 Task: Create a due date automation trigger when advanced on, 2 days before a card is due add fields with custom field "Resume" set to a date between 1 and 7 days from now at 11:00 AM.
Action: Mouse moved to (856, 247)
Screenshot: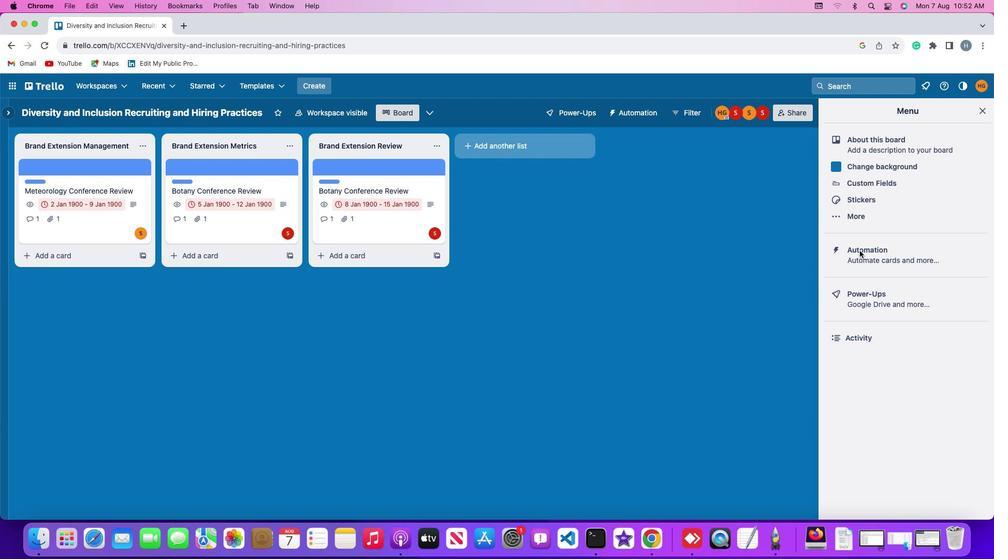 
Action: Mouse pressed left at (856, 247)
Screenshot: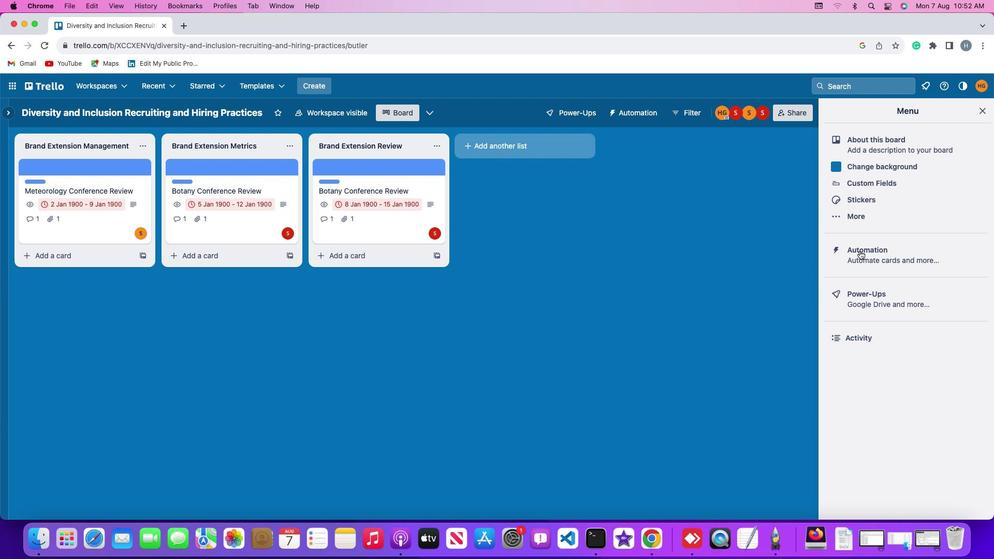 
Action: Mouse pressed left at (856, 247)
Screenshot: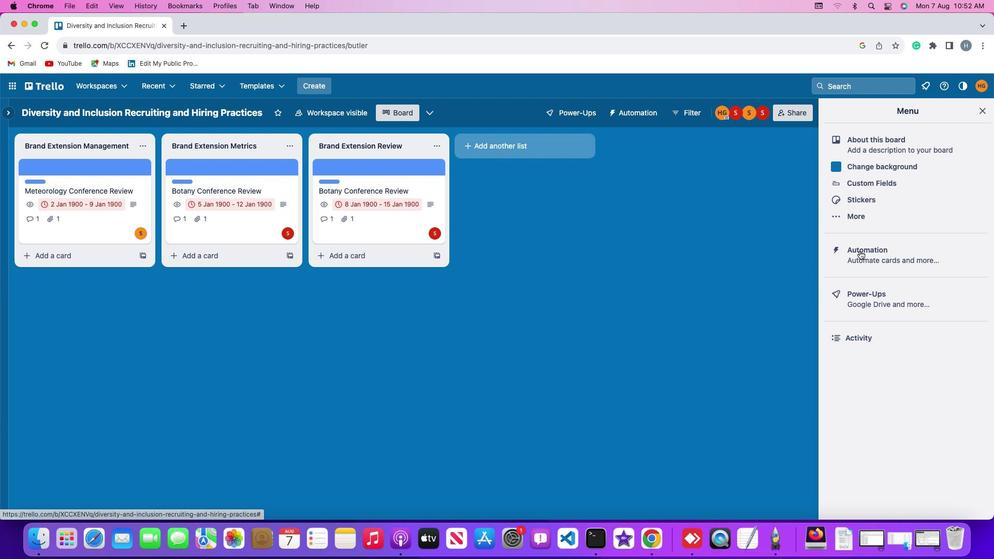 
Action: Mouse moved to (63, 242)
Screenshot: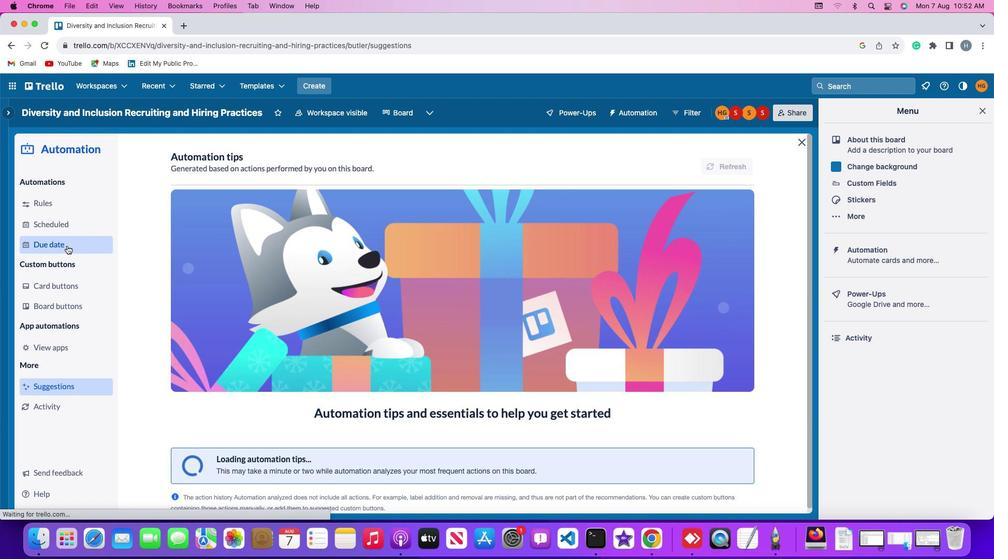 
Action: Mouse pressed left at (63, 242)
Screenshot: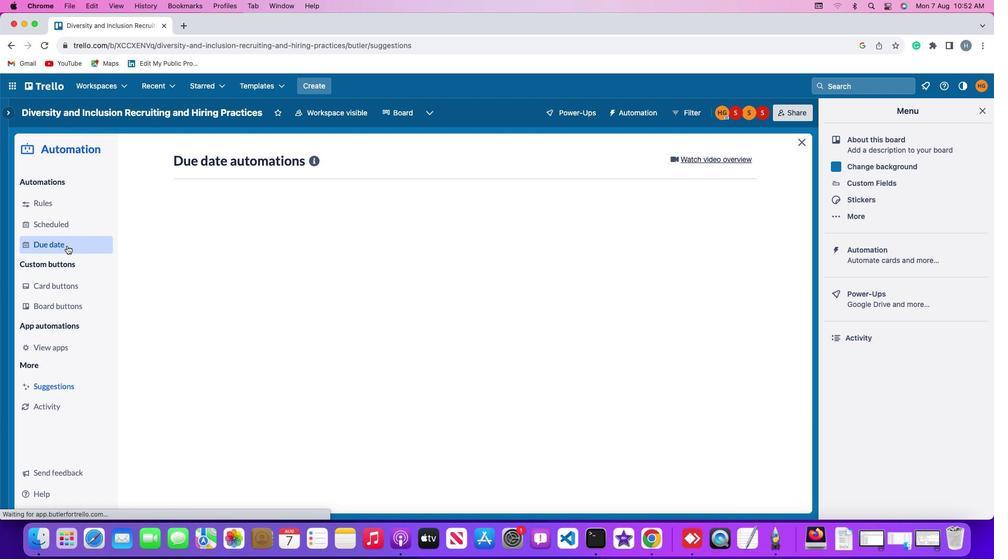 
Action: Mouse moved to (690, 155)
Screenshot: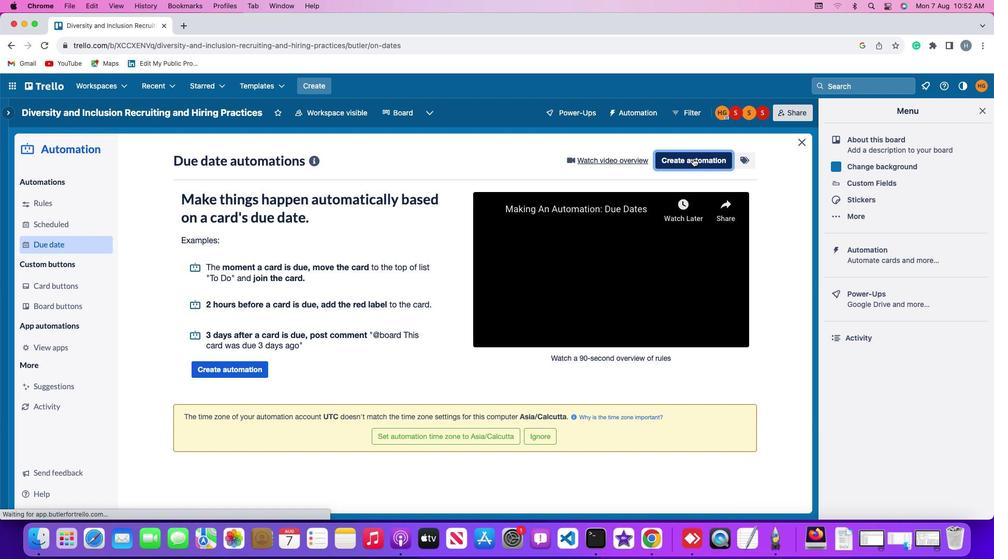 
Action: Mouse pressed left at (690, 155)
Screenshot: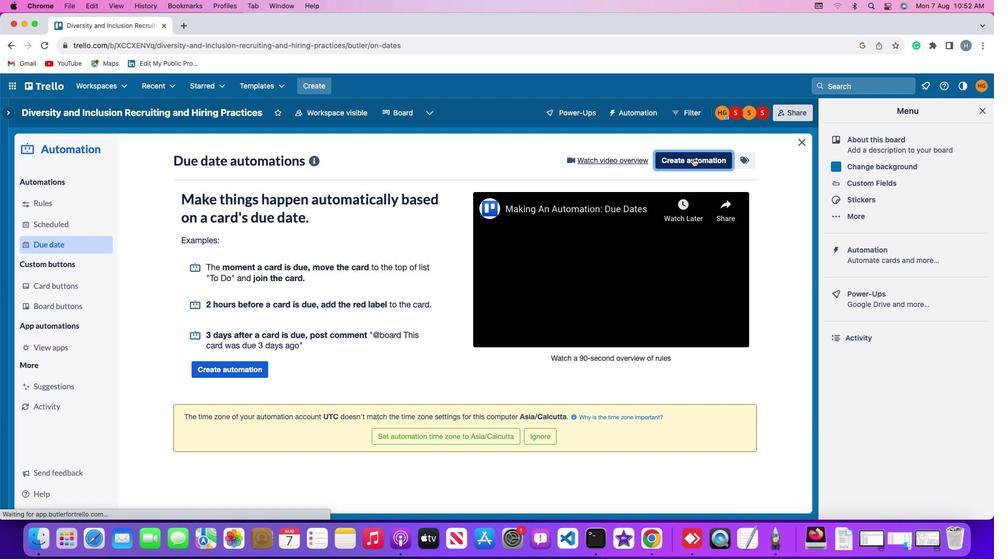 
Action: Mouse moved to (454, 256)
Screenshot: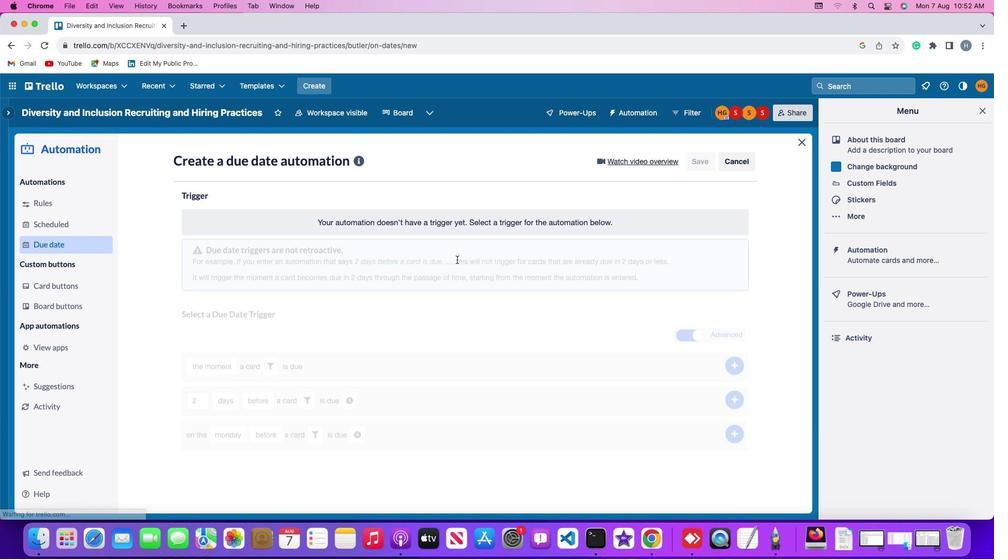 
Action: Mouse pressed left at (454, 256)
Screenshot: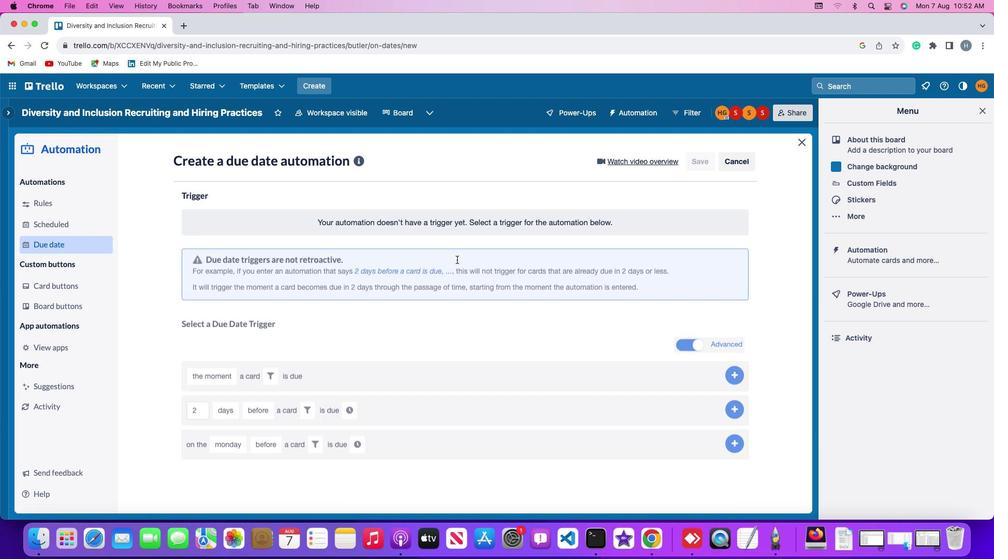 
Action: Mouse moved to (202, 412)
Screenshot: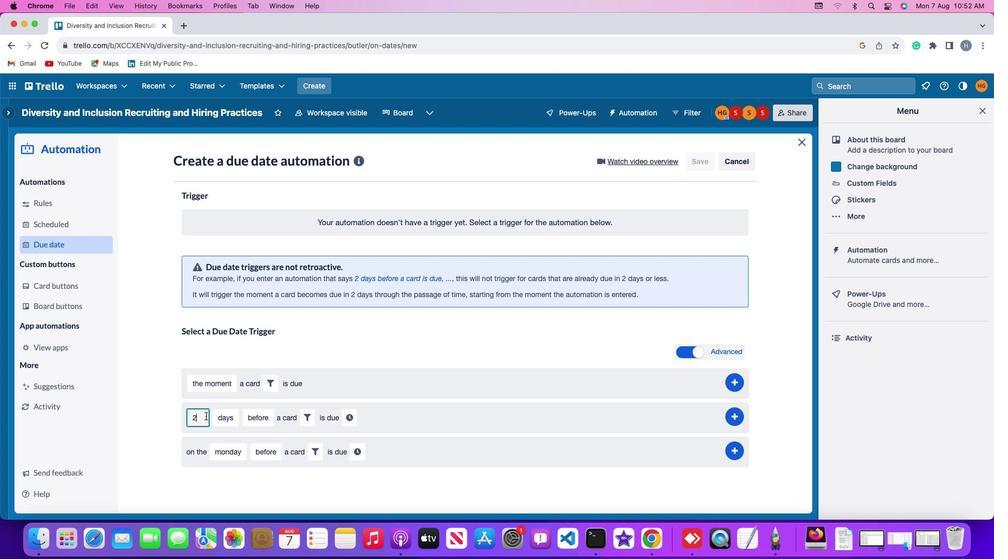 
Action: Mouse pressed left at (202, 412)
Screenshot: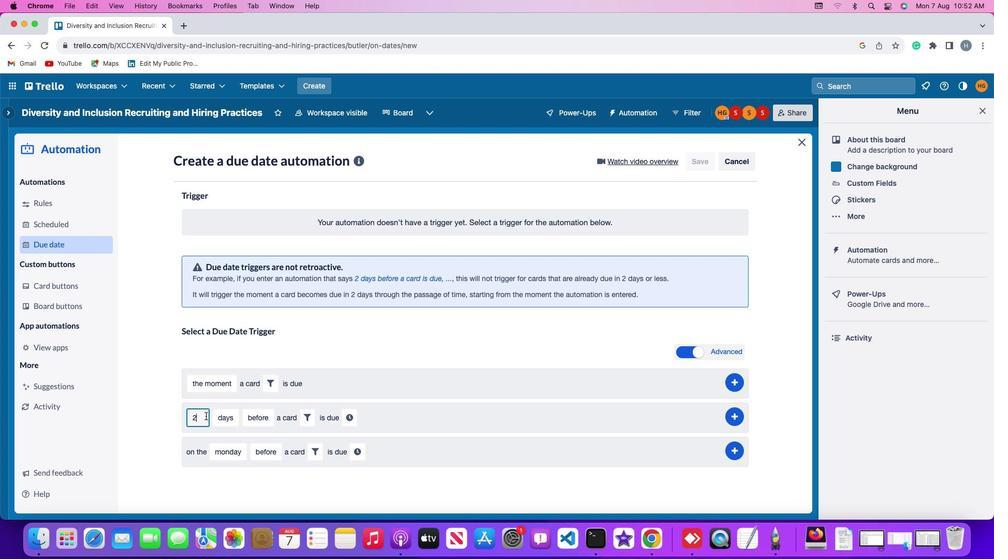 
Action: Mouse moved to (202, 412)
Screenshot: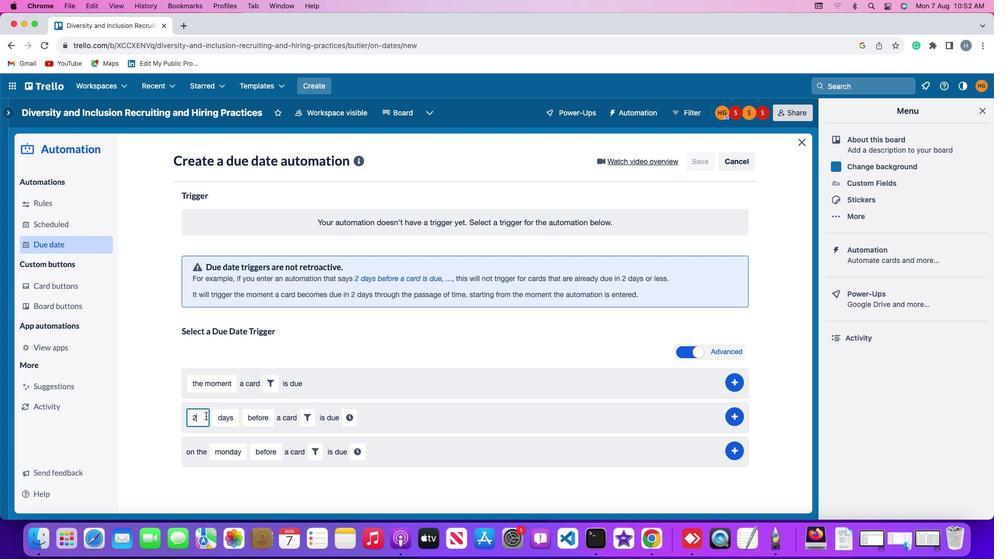 
Action: Key pressed Key.backspace'2'
Screenshot: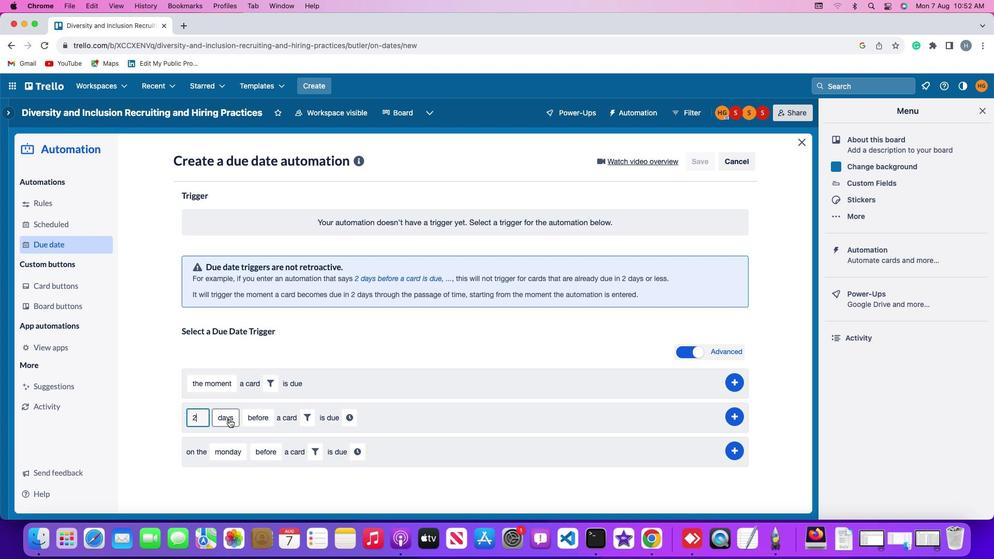 
Action: Mouse moved to (230, 417)
Screenshot: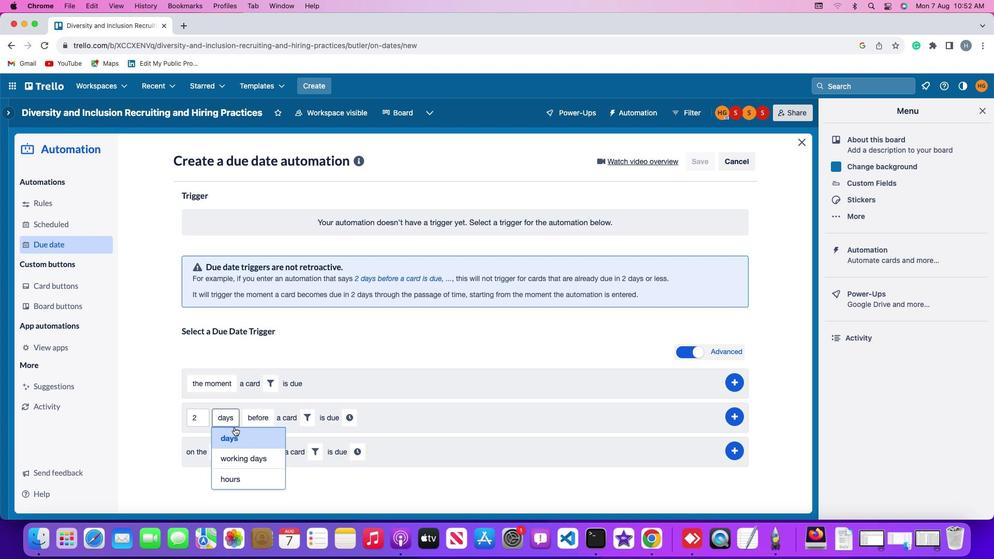 
Action: Mouse pressed left at (230, 417)
Screenshot: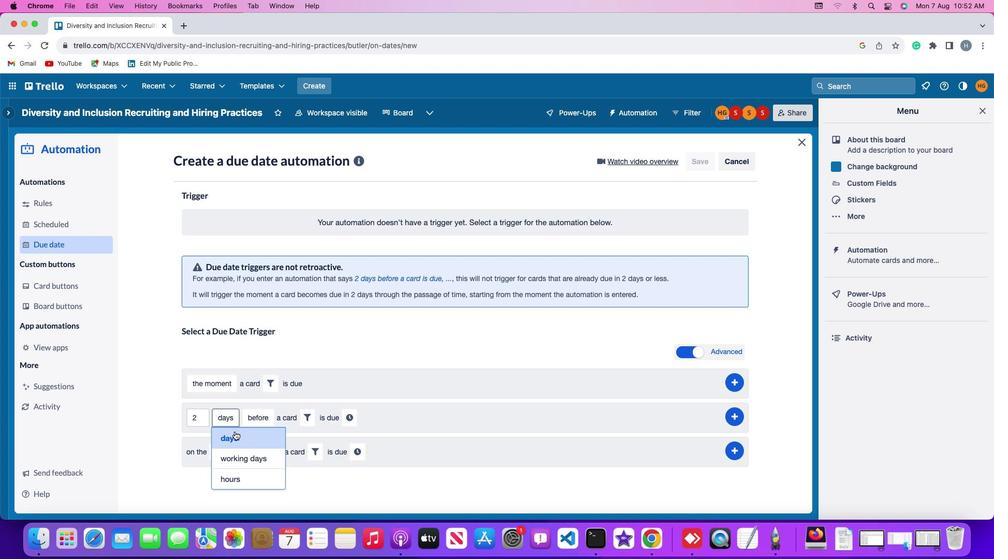 
Action: Mouse moved to (233, 433)
Screenshot: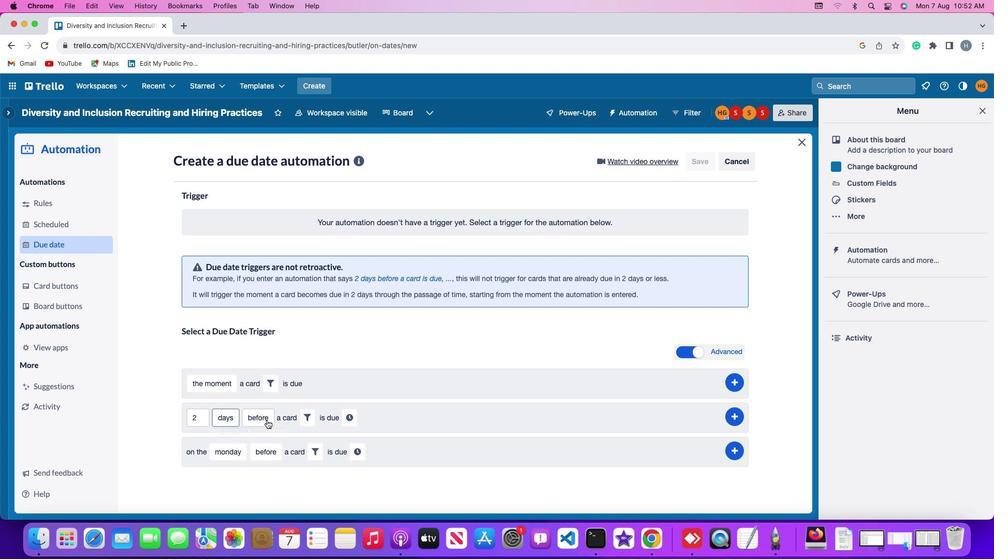 
Action: Mouse pressed left at (233, 433)
Screenshot: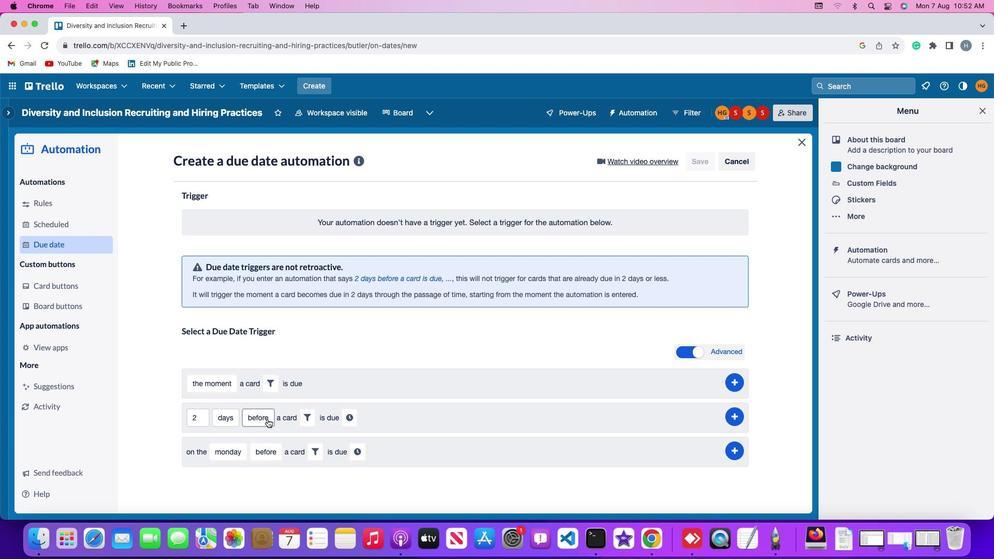 
Action: Mouse moved to (264, 415)
Screenshot: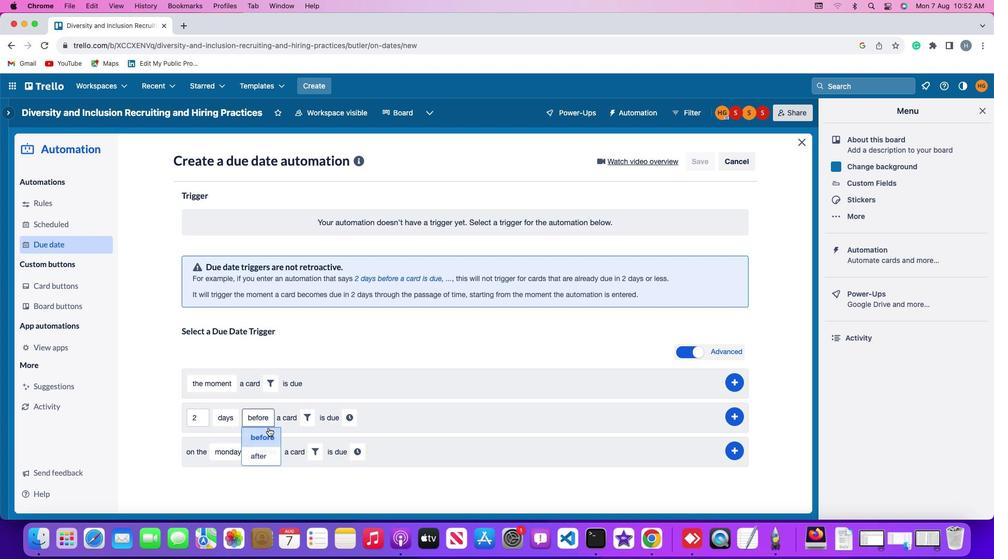 
Action: Mouse pressed left at (264, 415)
Screenshot: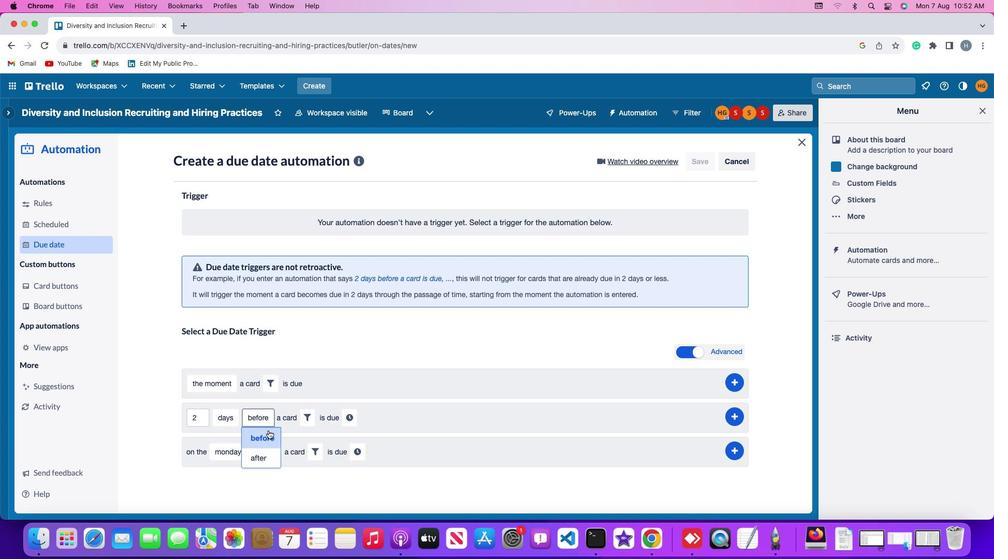 
Action: Mouse moved to (265, 431)
Screenshot: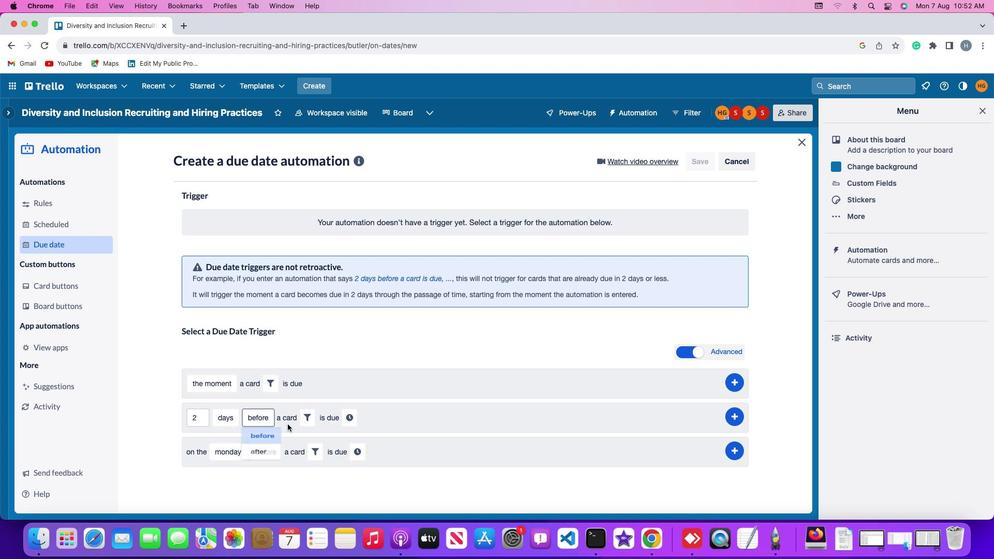 
Action: Mouse pressed left at (265, 431)
Screenshot: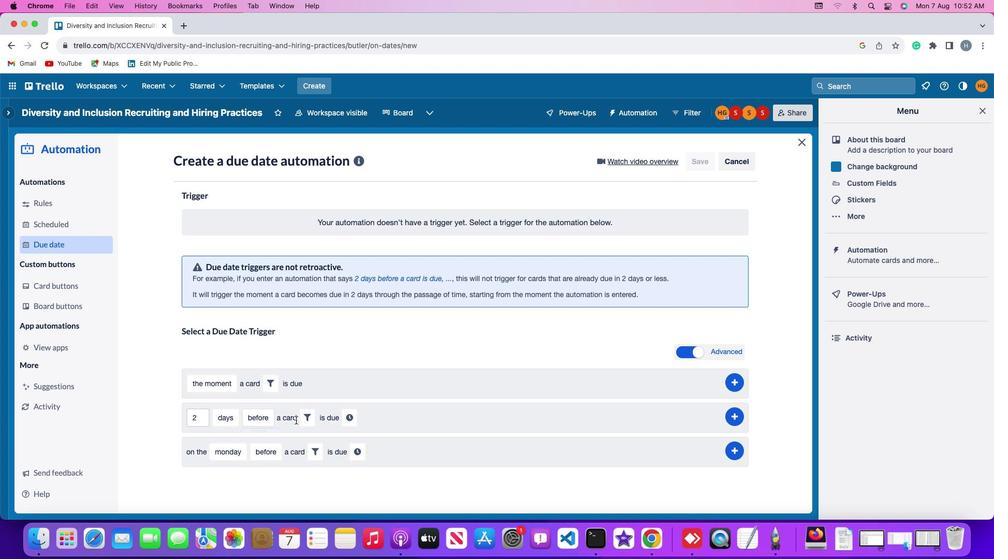 
Action: Mouse moved to (300, 413)
Screenshot: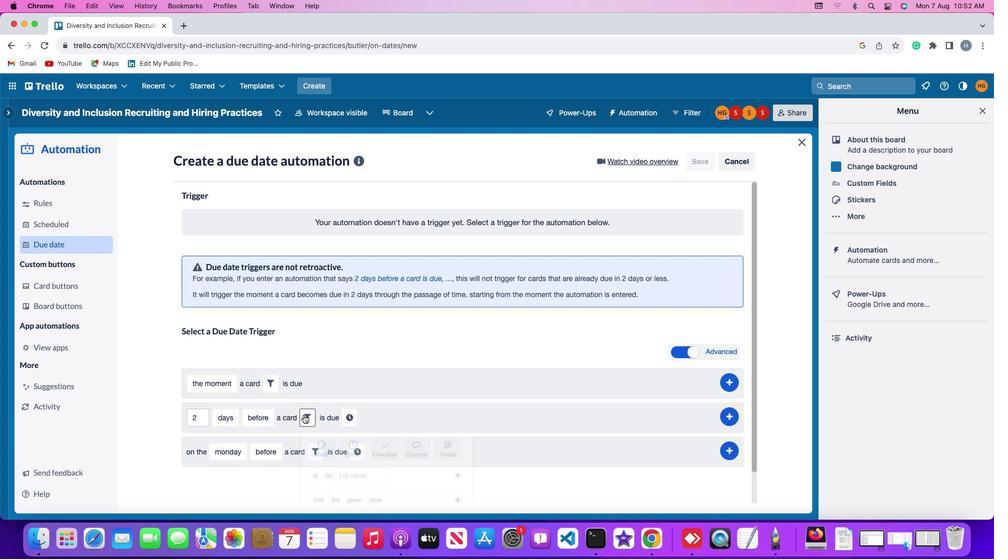 
Action: Mouse pressed left at (300, 413)
Screenshot: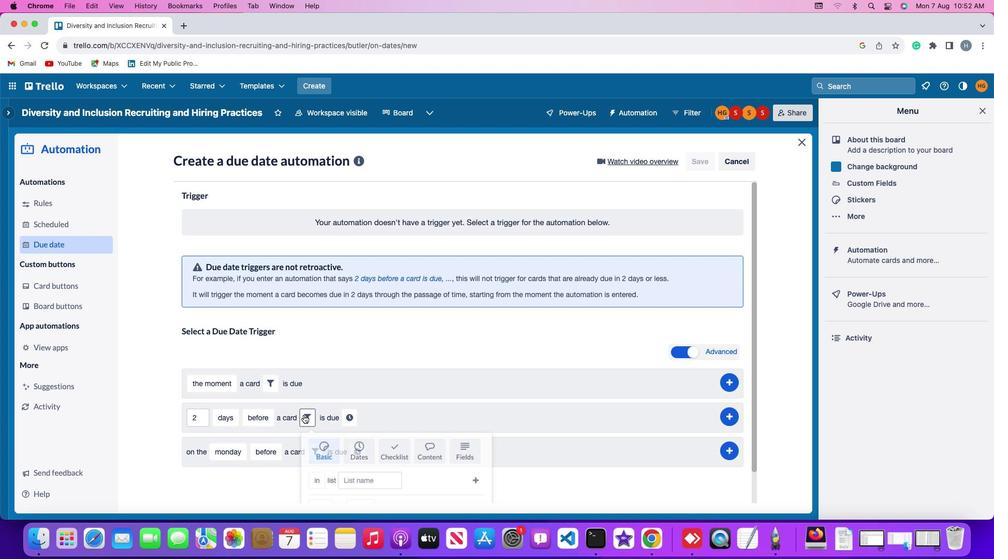
Action: Mouse moved to (474, 447)
Screenshot: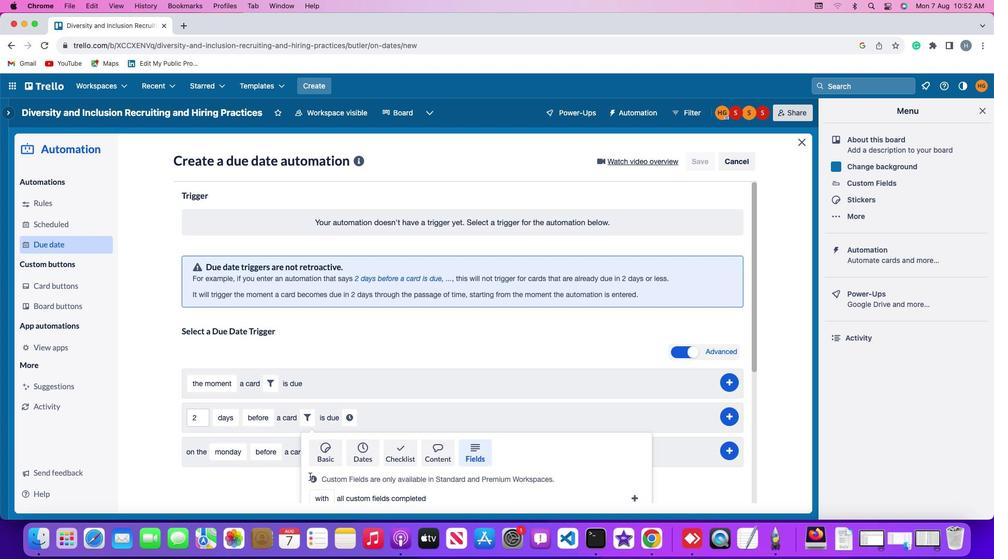 
Action: Mouse pressed left at (474, 447)
Screenshot: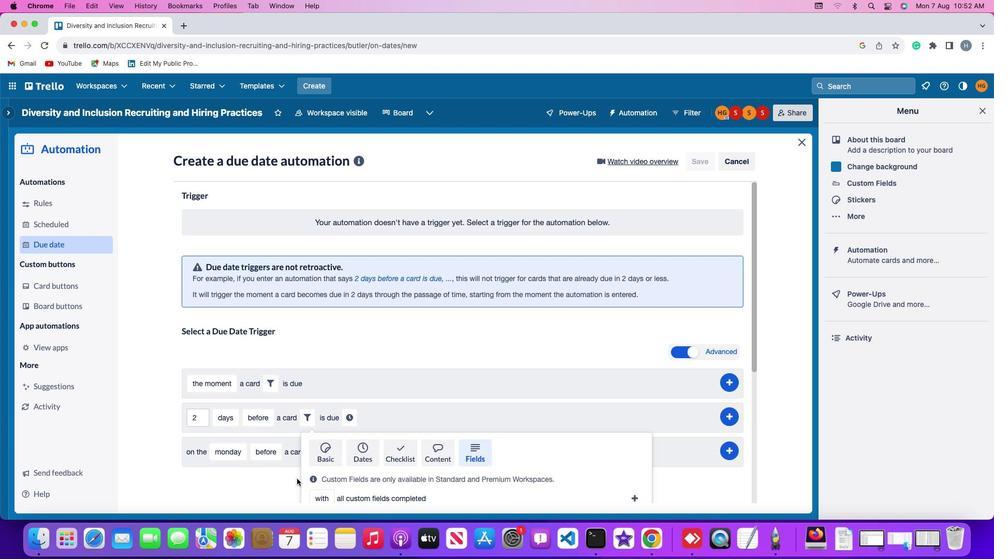 
Action: Mouse moved to (297, 473)
Screenshot: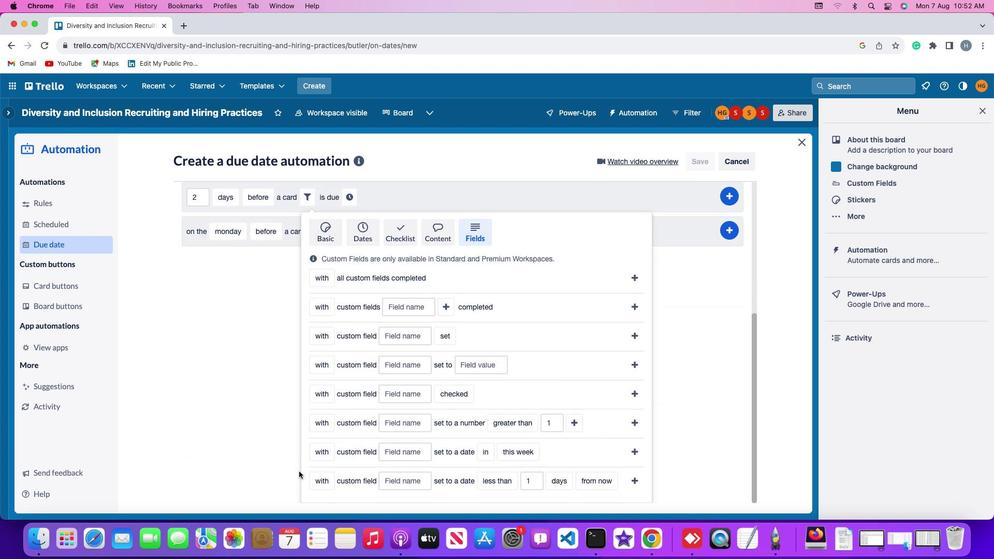 
Action: Mouse scrolled (297, 473) with delta (-2, -3)
Screenshot: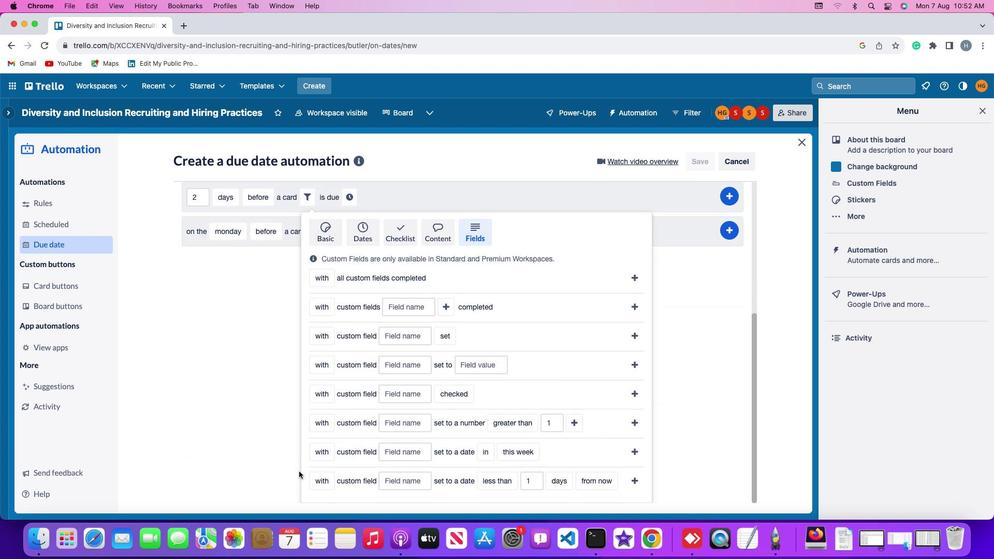 
Action: Mouse moved to (296, 470)
Screenshot: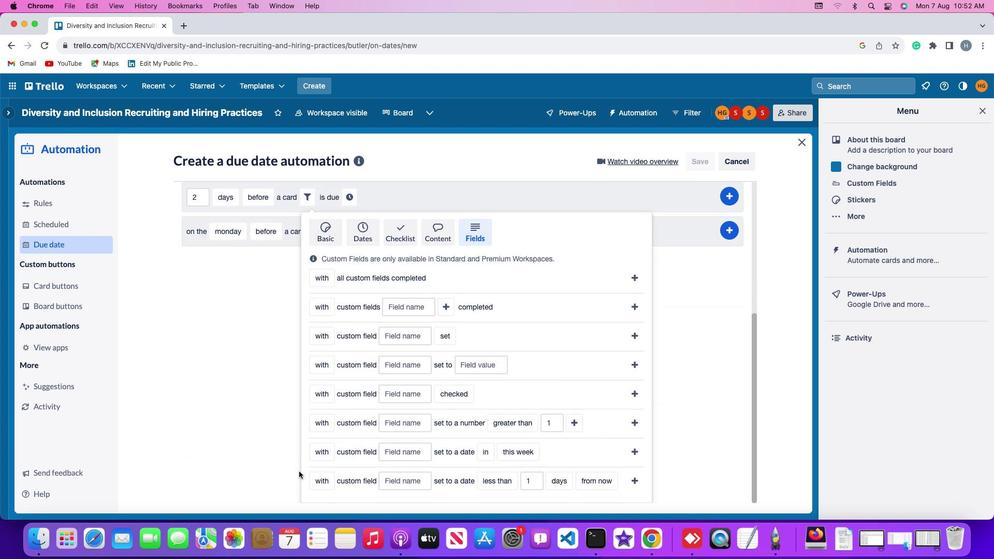 
Action: Mouse scrolled (296, 470) with delta (-2, -3)
Screenshot: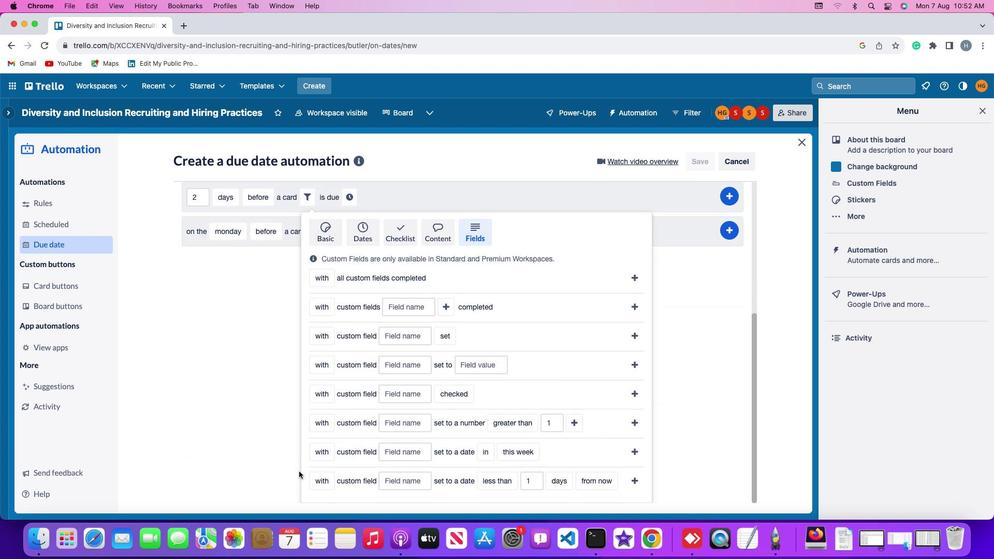 
Action: Mouse moved to (295, 468)
Screenshot: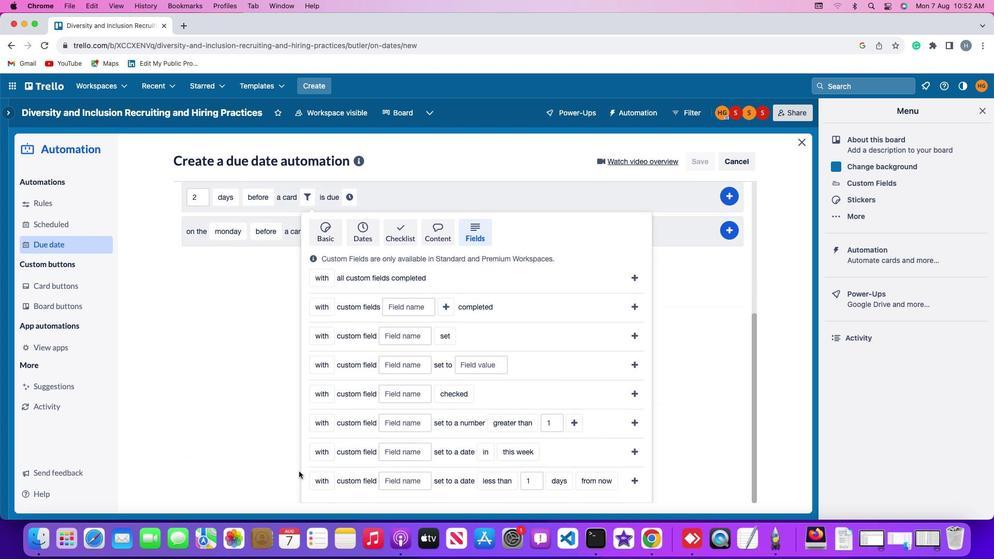 
Action: Mouse scrolled (295, 468) with delta (-2, -4)
Screenshot: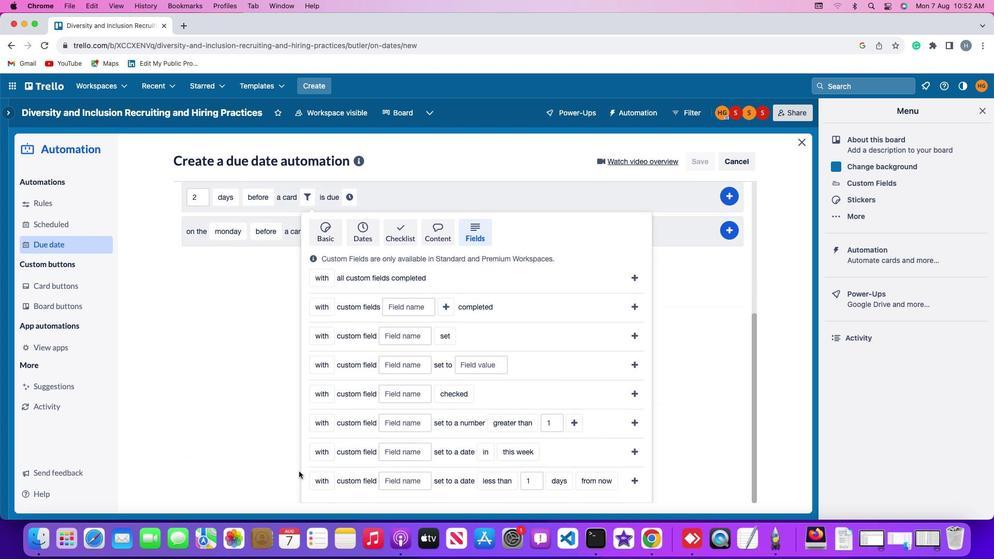 
Action: Mouse scrolled (295, 468) with delta (-2, -5)
Screenshot: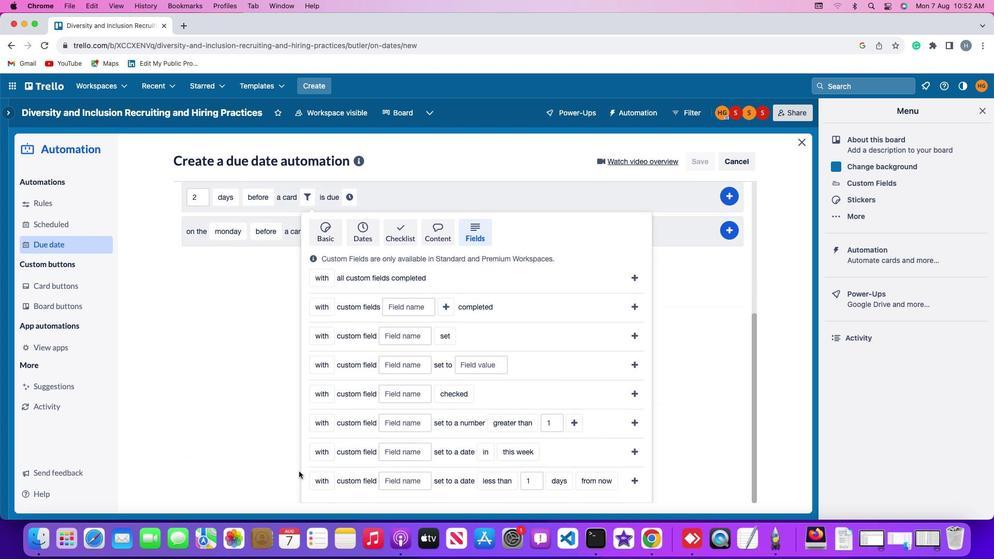 
Action: Mouse scrolled (295, 468) with delta (-2, -5)
Screenshot: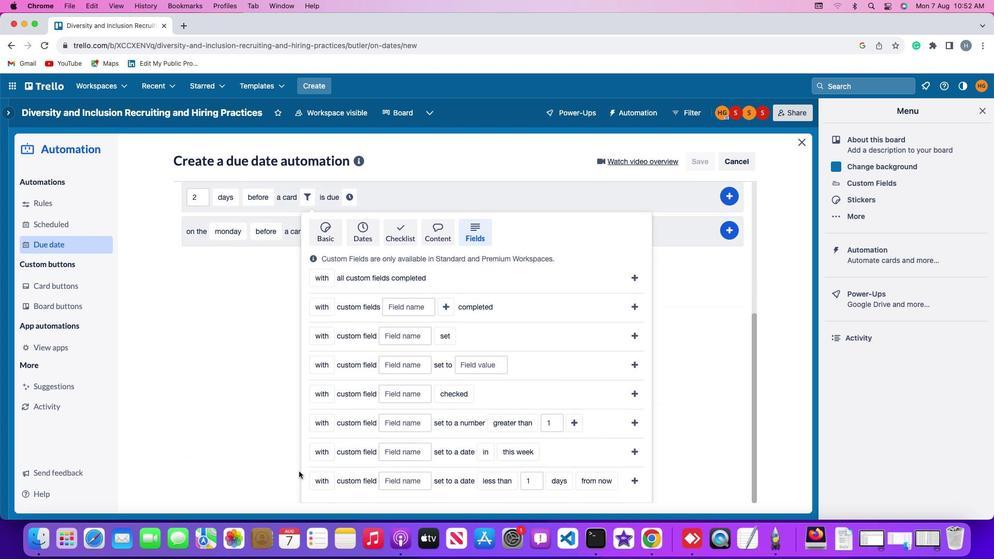 
Action: Mouse scrolled (295, 468) with delta (-2, -6)
Screenshot: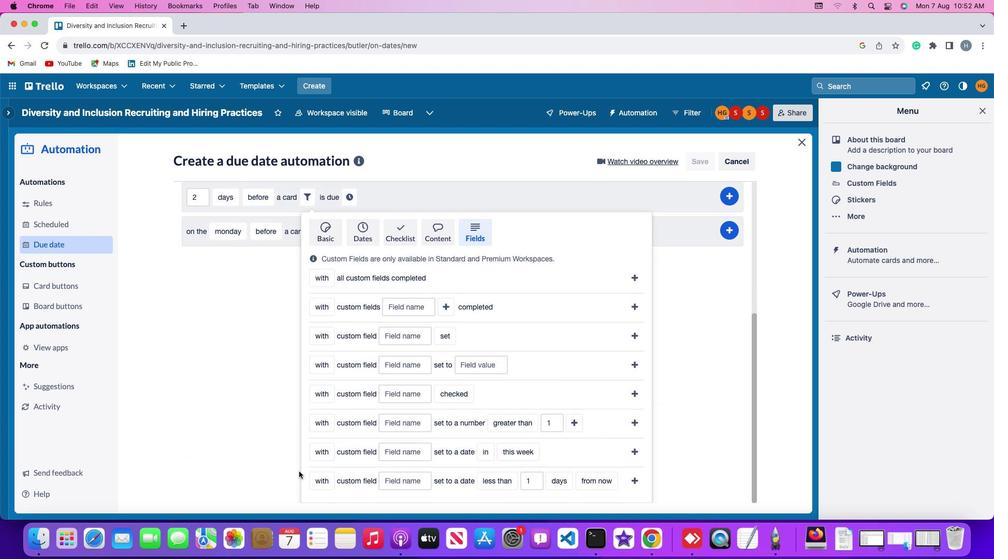 
Action: Mouse scrolled (295, 468) with delta (-2, -6)
Screenshot: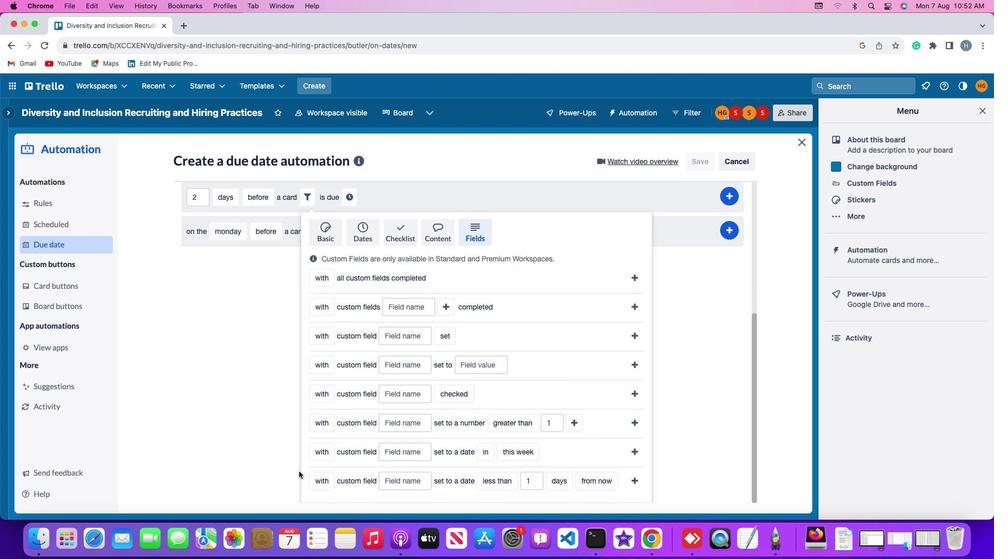 
Action: Mouse scrolled (295, 468) with delta (-2, -6)
Screenshot: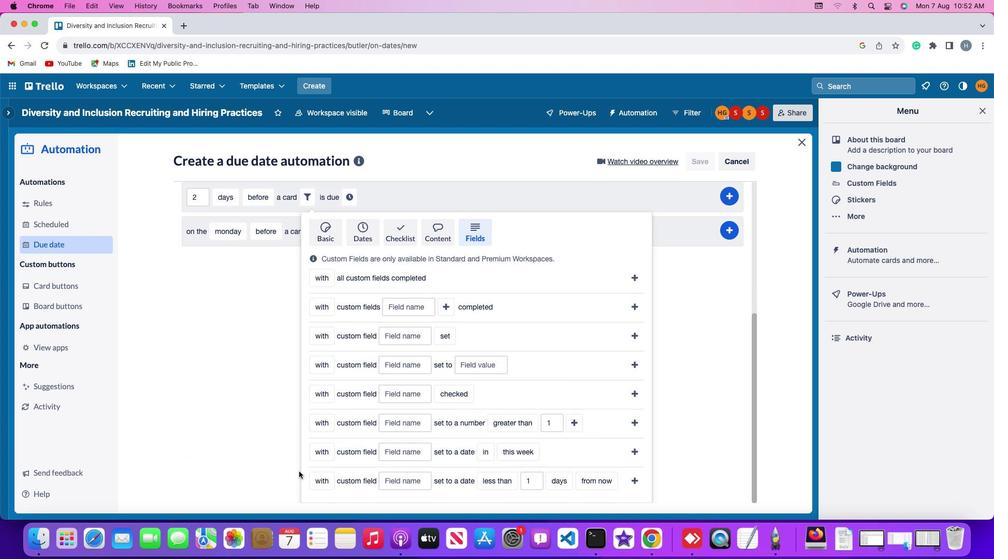 
Action: Mouse moved to (296, 468)
Screenshot: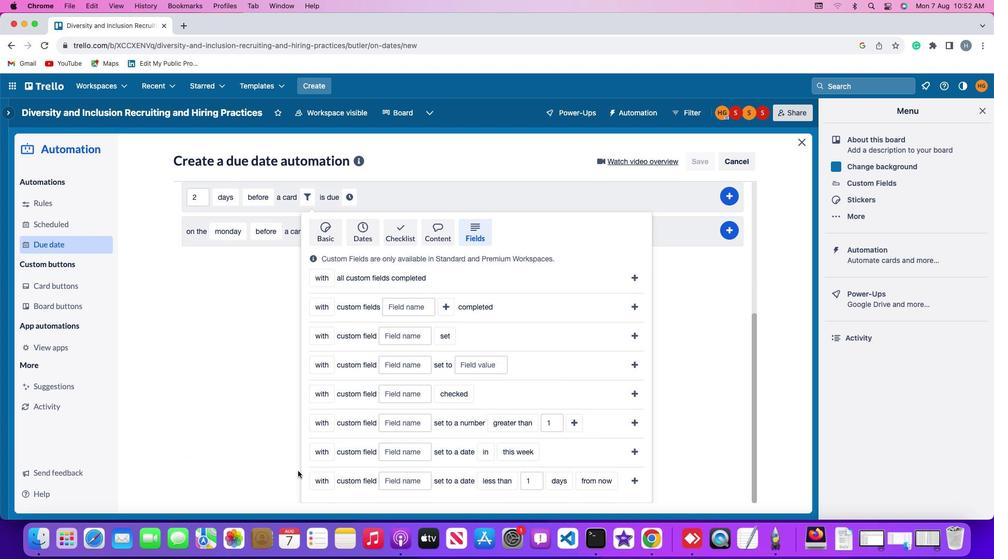 
Action: Mouse scrolled (296, 468) with delta (-2, -3)
Screenshot: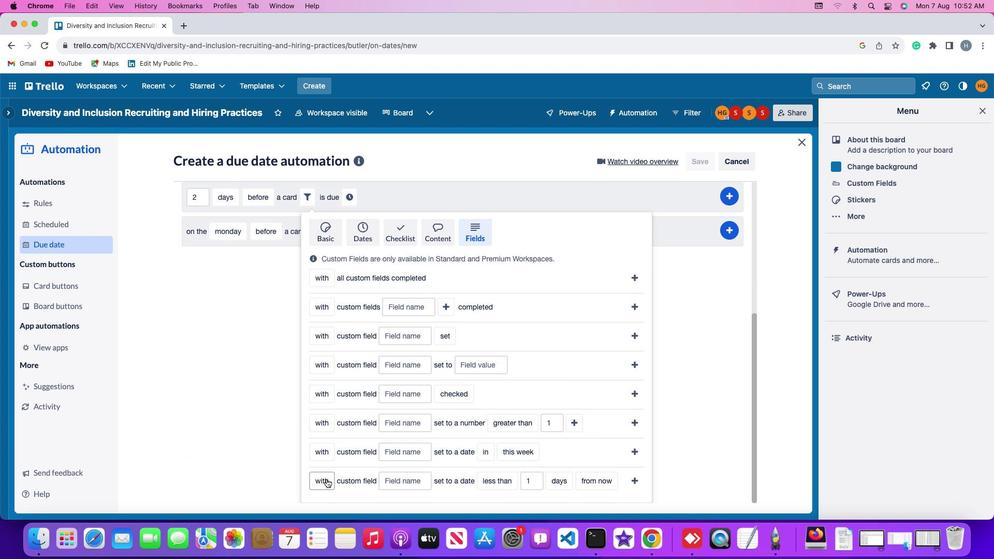 
Action: Mouse scrolled (296, 468) with delta (-2, -3)
Screenshot: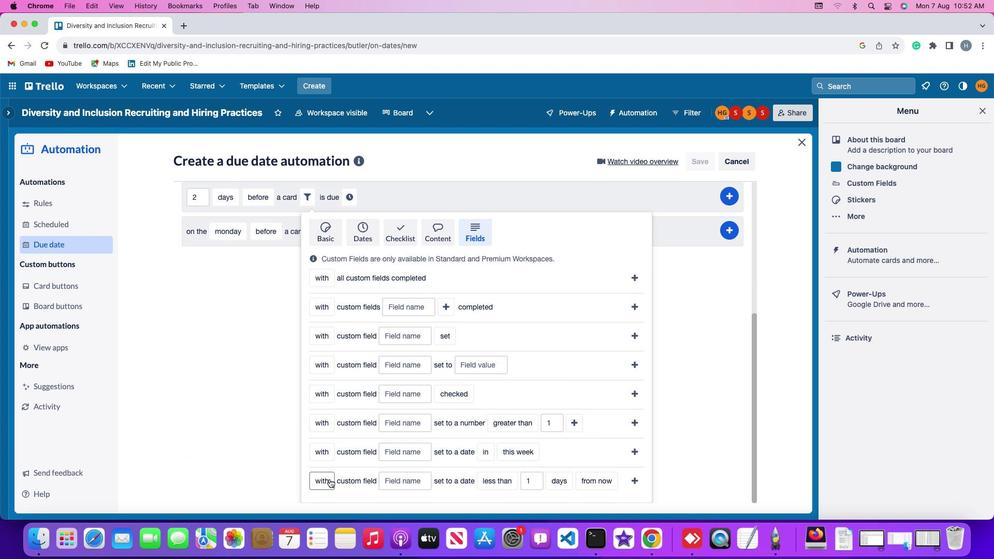 
Action: Mouse scrolled (296, 468) with delta (-2, -4)
Screenshot: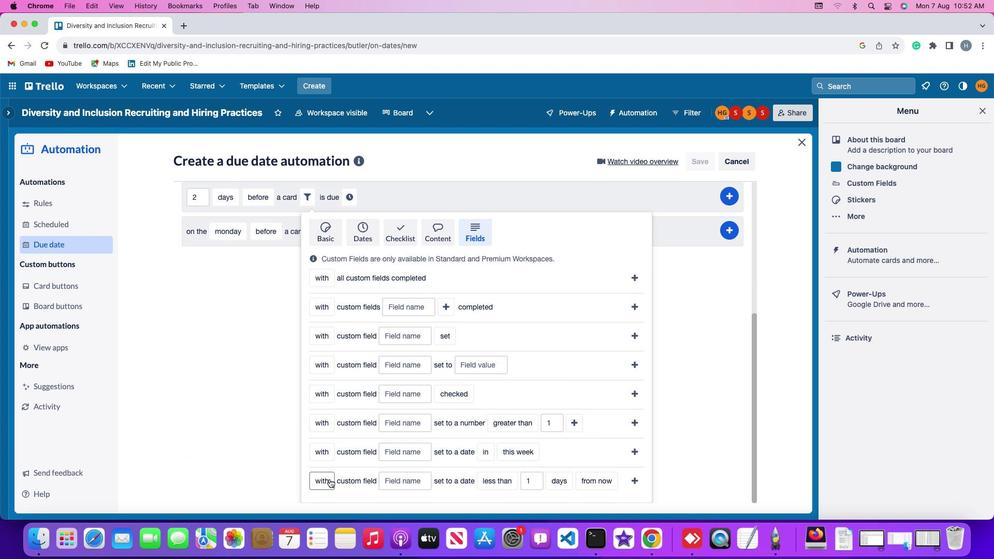 
Action: Mouse scrolled (296, 468) with delta (-2, -5)
Screenshot: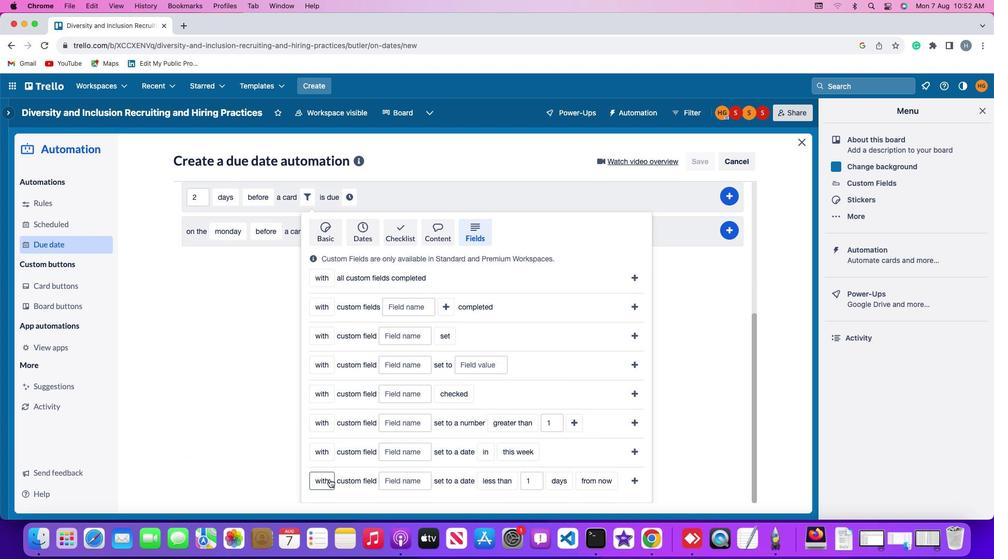 
Action: Mouse moved to (326, 475)
Screenshot: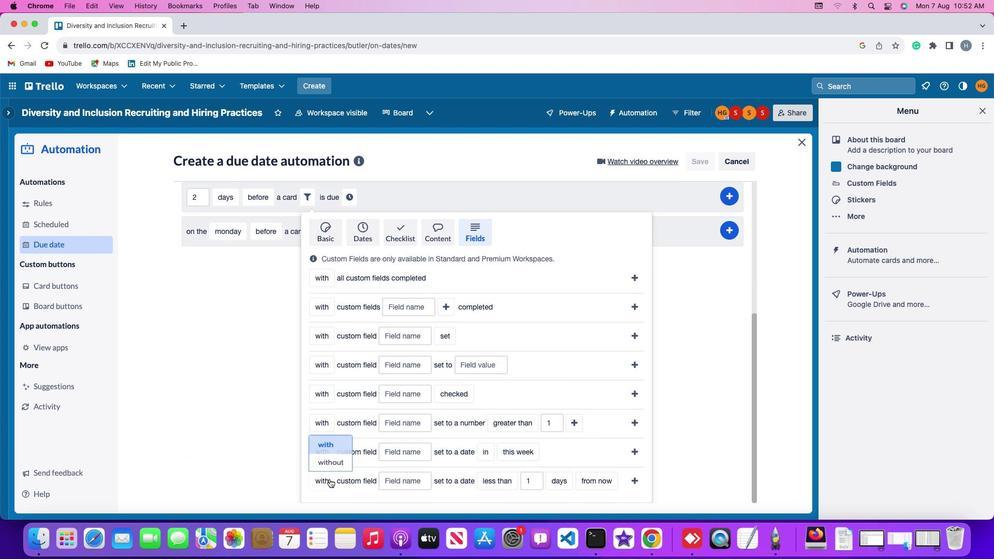 
Action: Mouse pressed left at (326, 475)
Screenshot: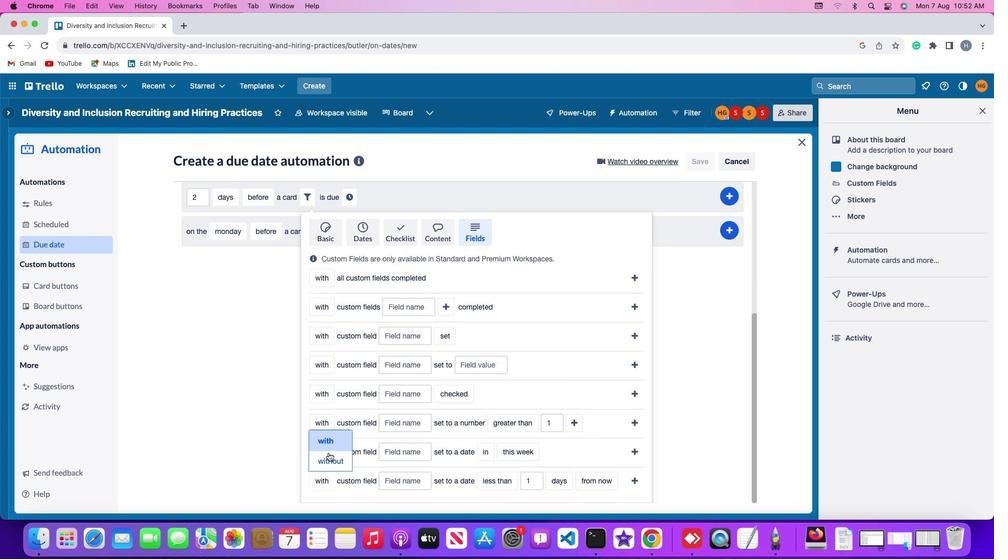 
Action: Mouse moved to (329, 437)
Screenshot: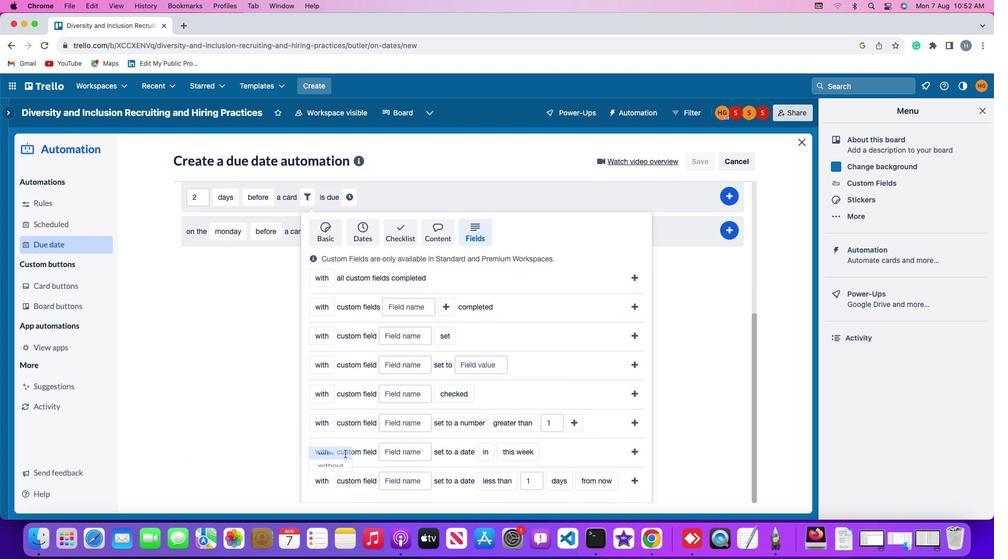 
Action: Mouse pressed left at (329, 437)
Screenshot: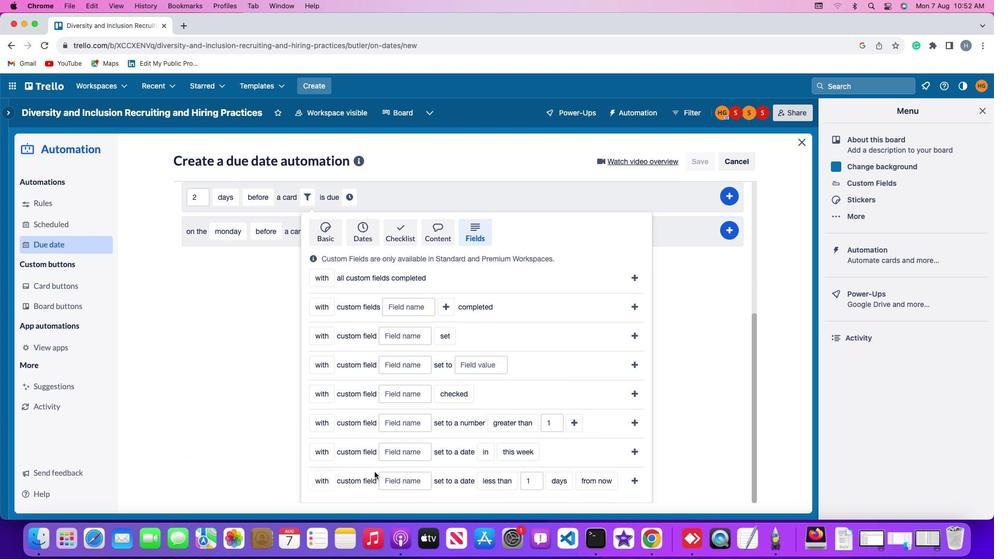 
Action: Mouse moved to (393, 477)
Screenshot: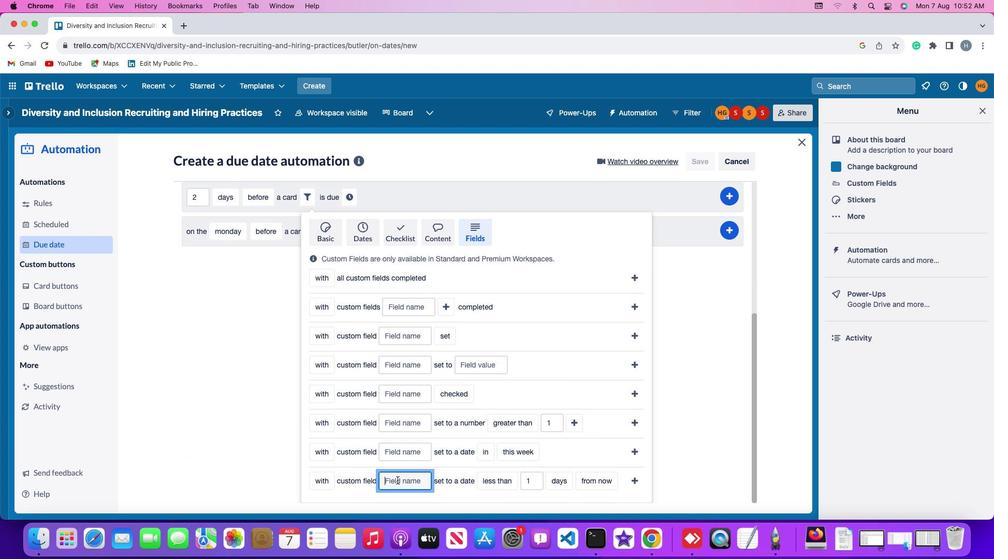 
Action: Mouse pressed left at (393, 477)
Screenshot: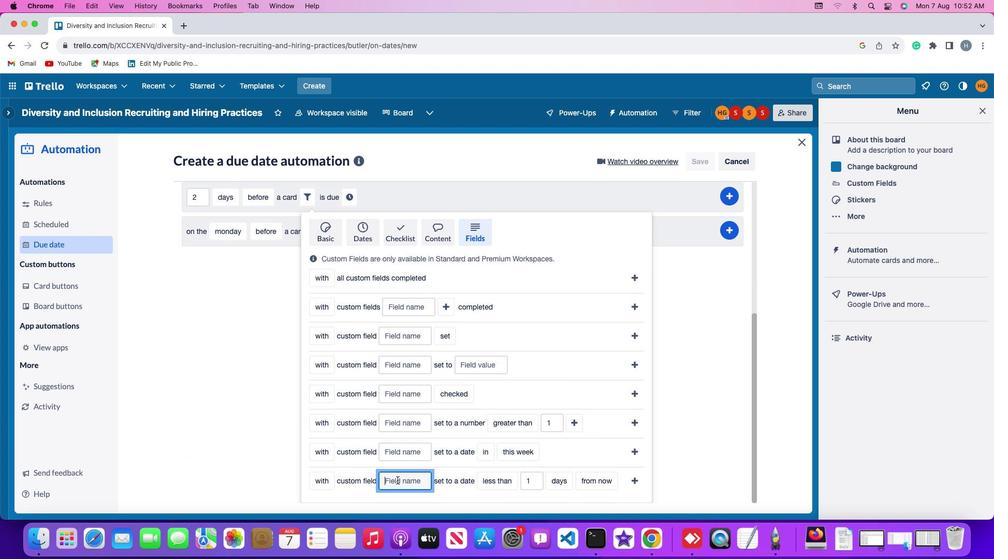 
Action: Mouse moved to (394, 476)
Screenshot: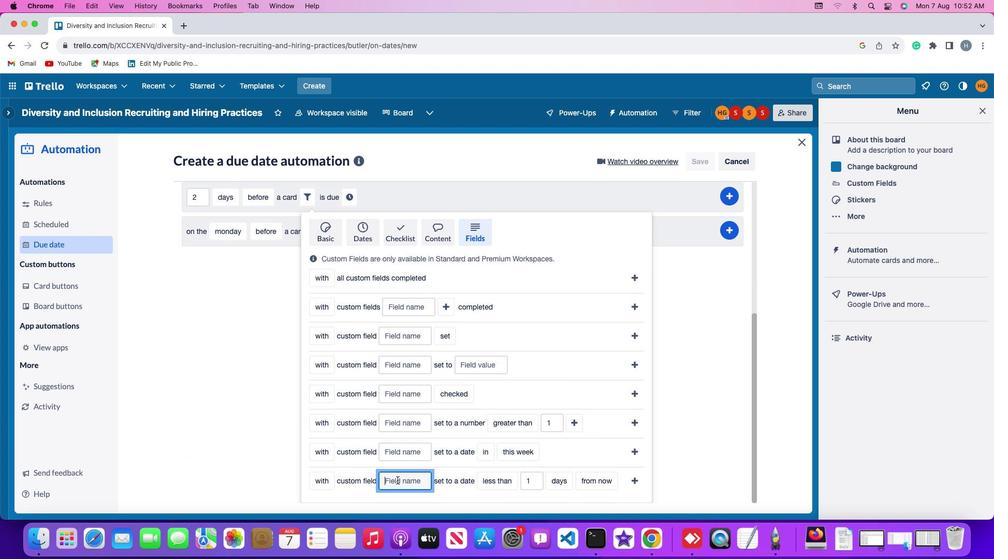 
Action: Key pressed Key.shift'R''e''s''u''m''e'
Screenshot: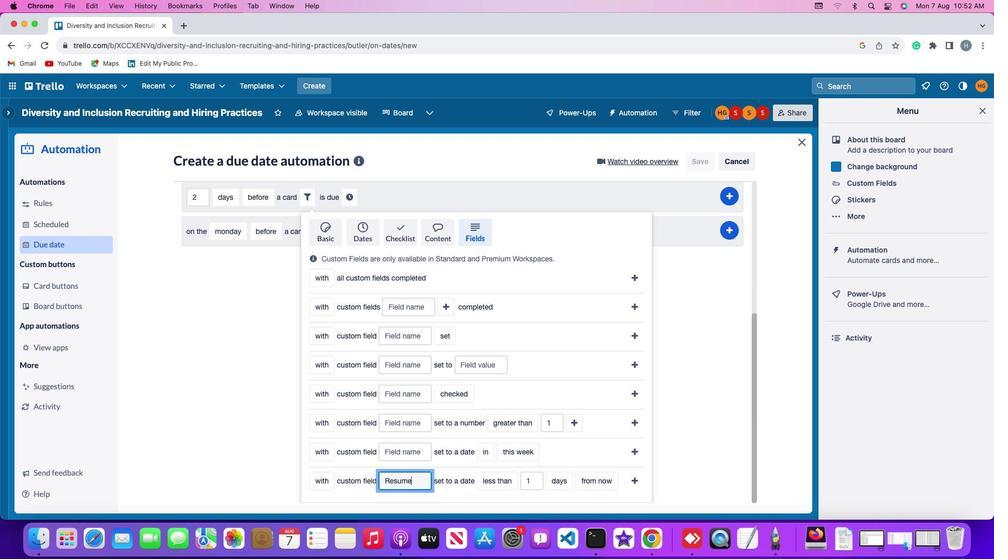 
Action: Mouse moved to (489, 476)
Screenshot: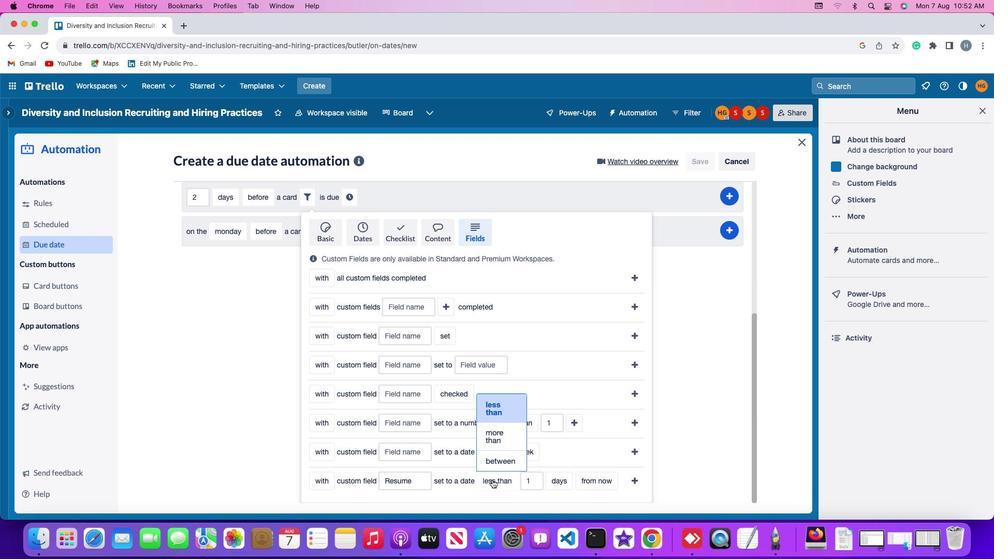 
Action: Mouse pressed left at (489, 476)
Screenshot: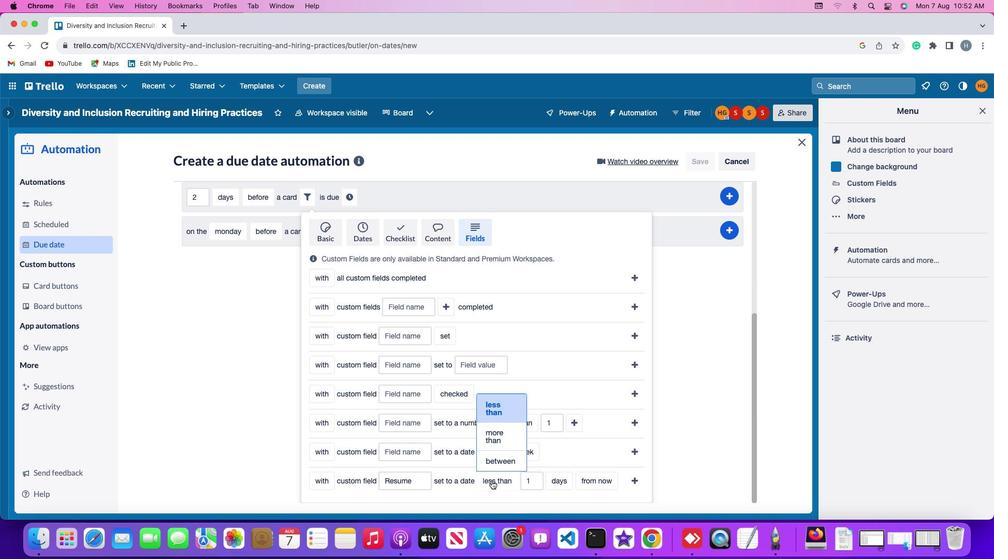 
Action: Mouse moved to (504, 454)
Screenshot: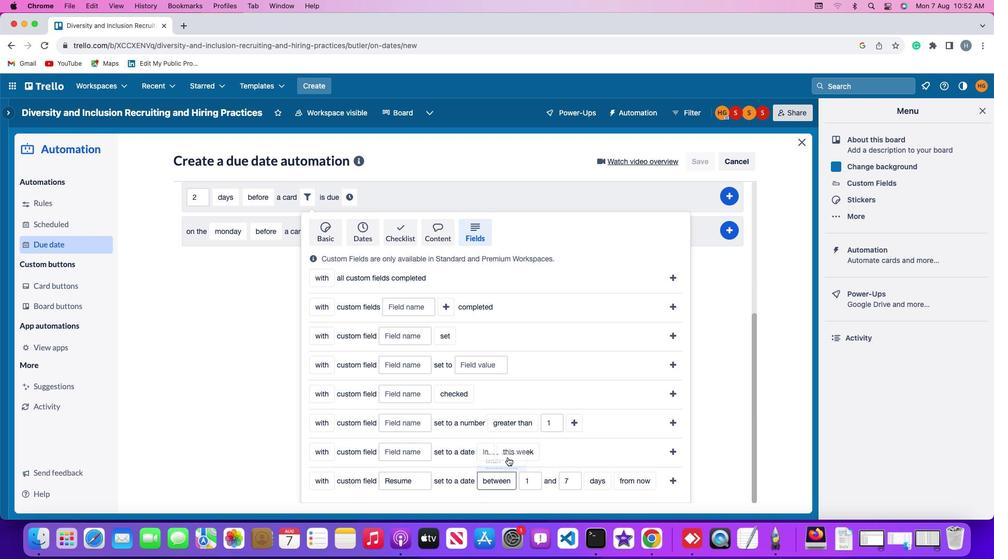 
Action: Mouse pressed left at (504, 454)
Screenshot: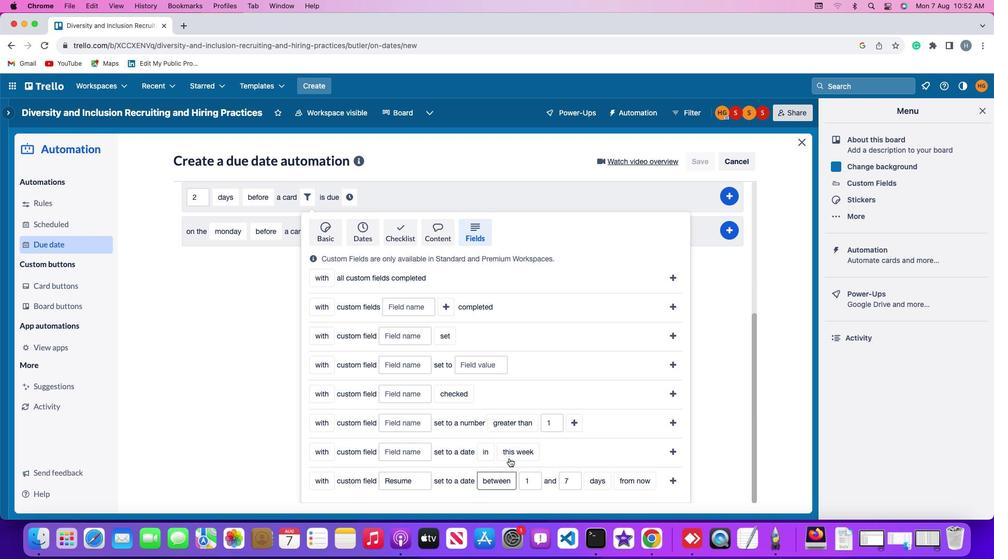 
Action: Mouse moved to (529, 475)
Screenshot: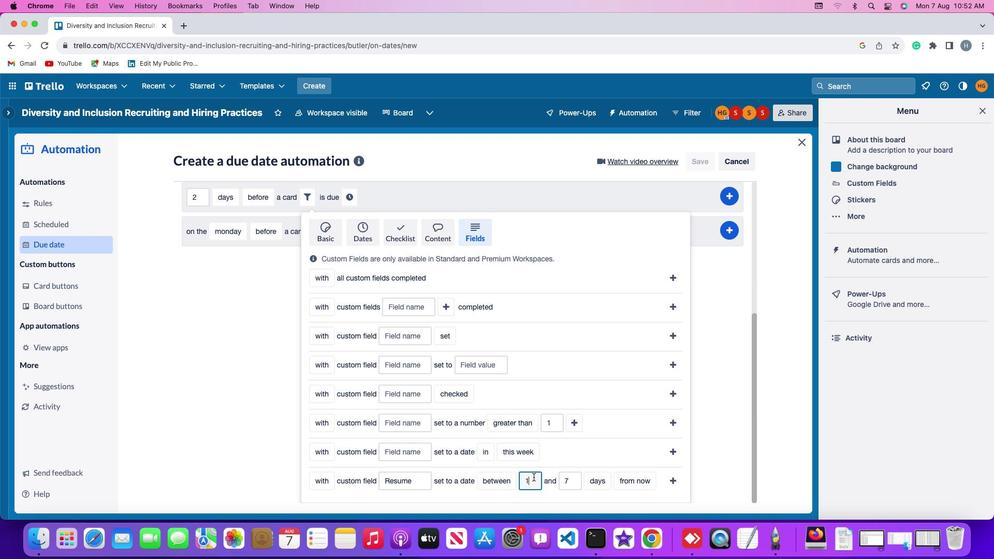 
Action: Mouse pressed left at (529, 475)
Screenshot: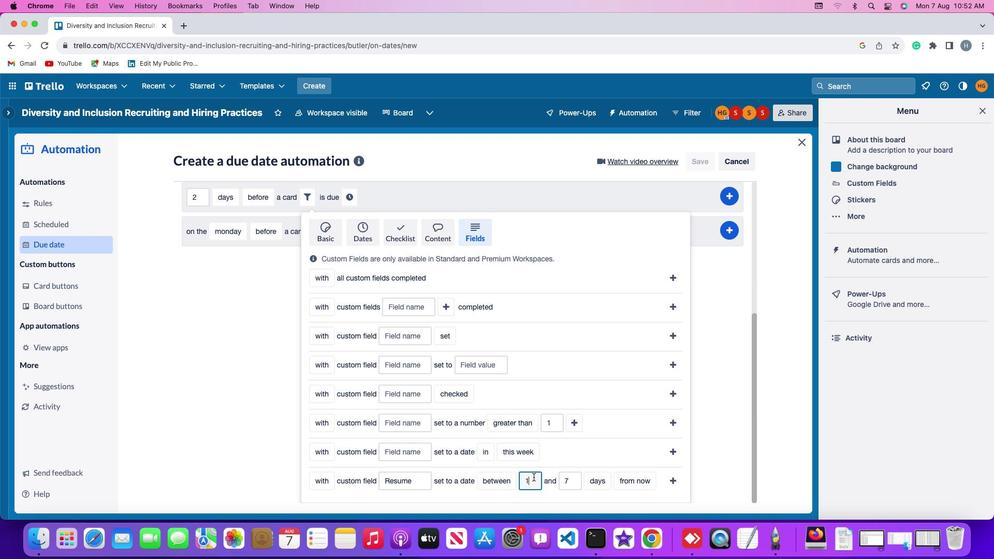 
Action: Mouse moved to (530, 473)
Screenshot: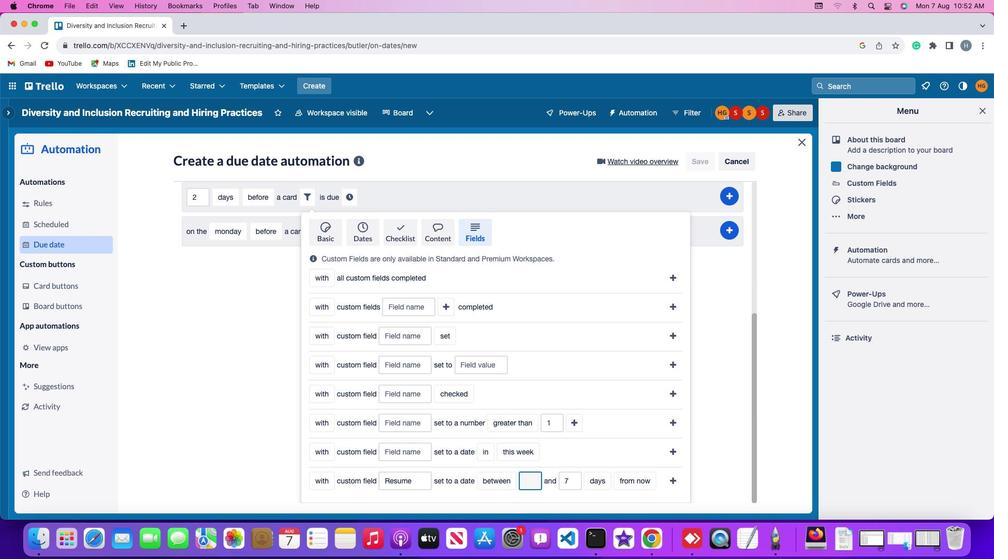 
Action: Key pressed Key.backspace'1'
Screenshot: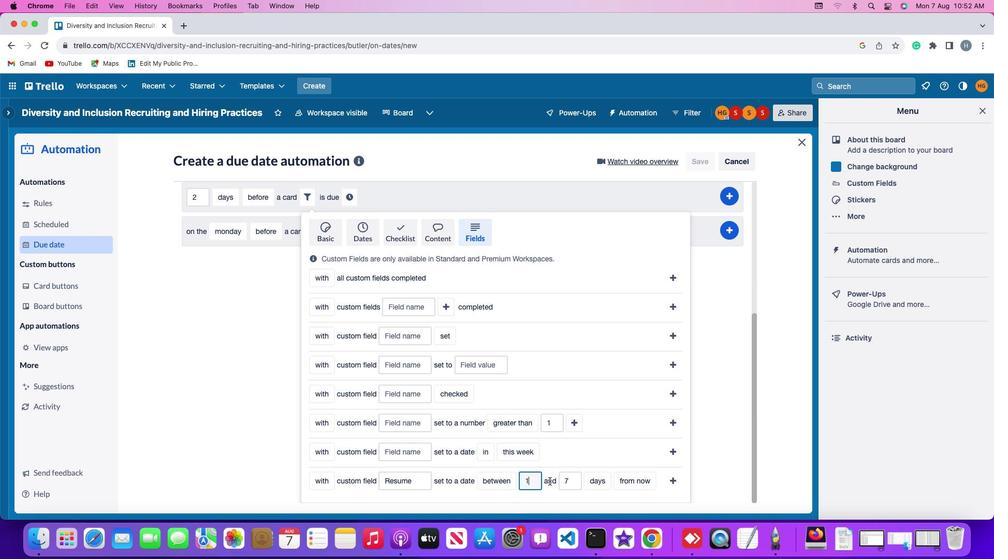 
Action: Mouse moved to (572, 479)
Screenshot: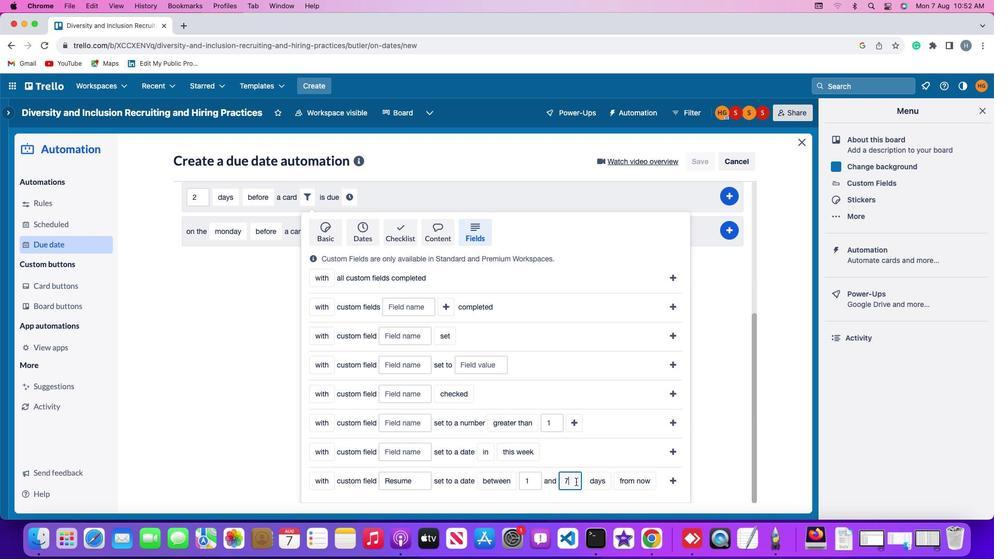 
Action: Mouse pressed left at (572, 479)
Screenshot: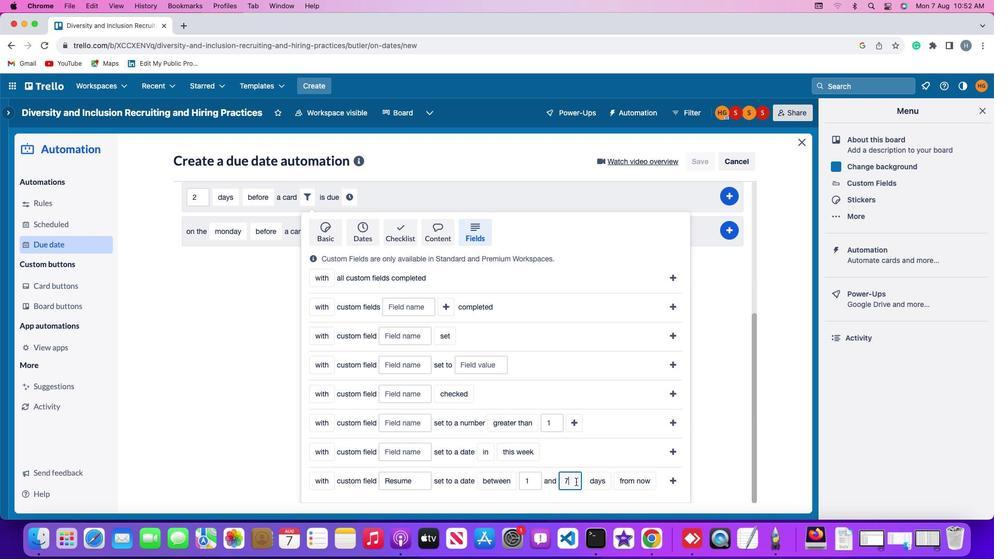 
Action: Key pressed Key.backspace'7'
Screenshot: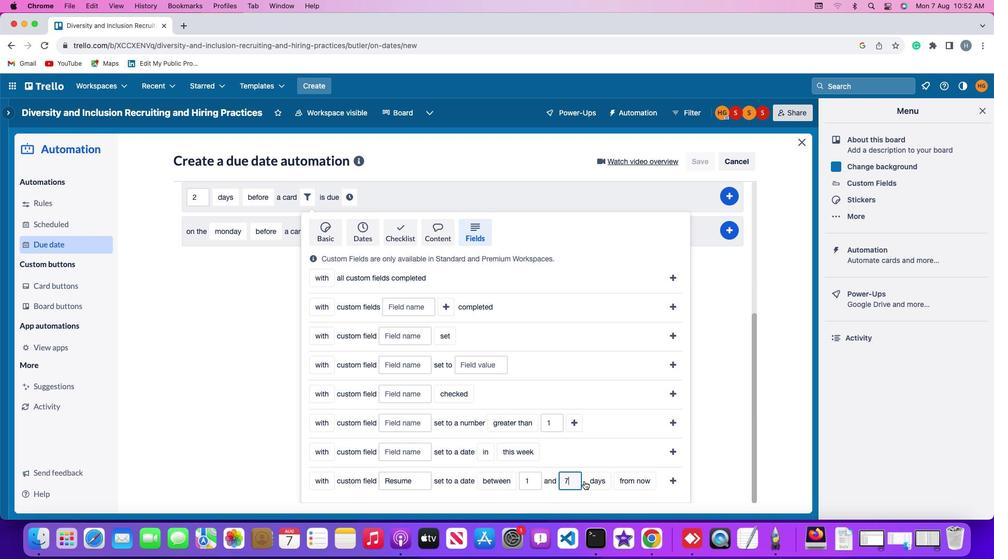
Action: Mouse moved to (592, 476)
Screenshot: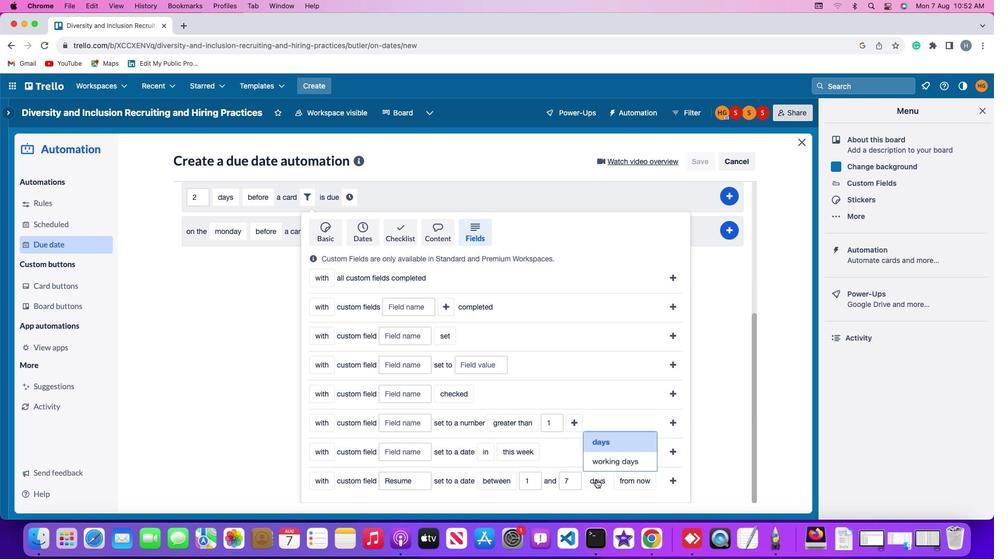 
Action: Mouse pressed left at (592, 476)
Screenshot: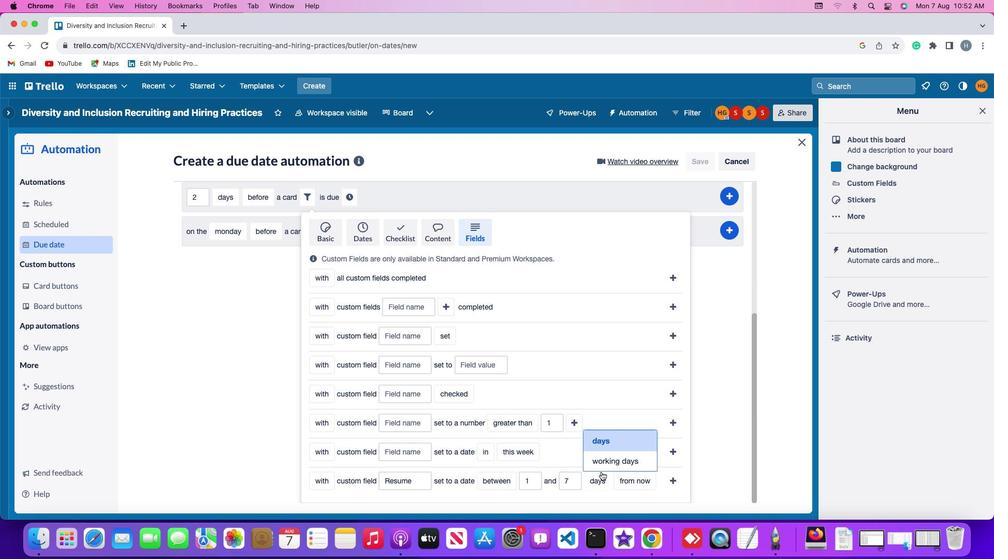
Action: Mouse moved to (616, 436)
Screenshot: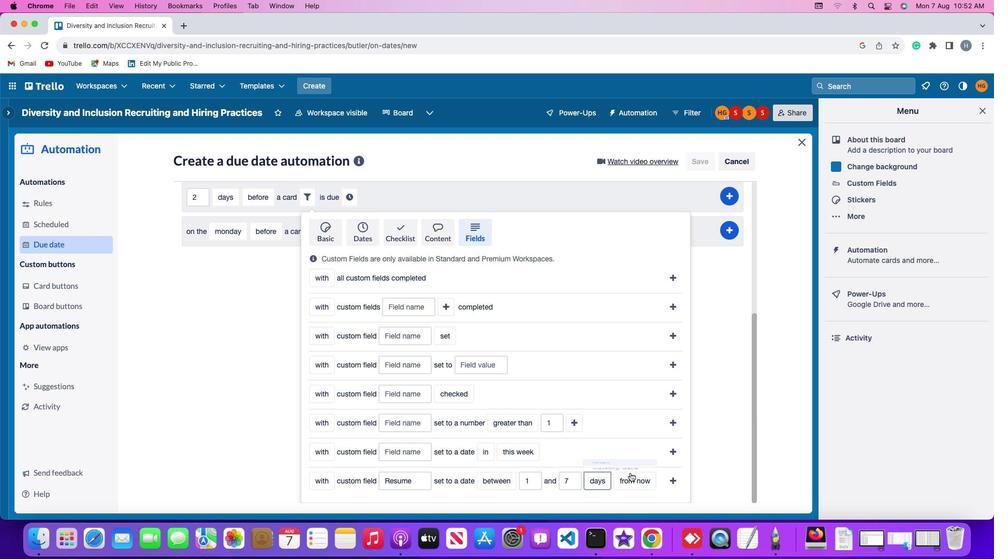 
Action: Mouse pressed left at (616, 436)
Screenshot: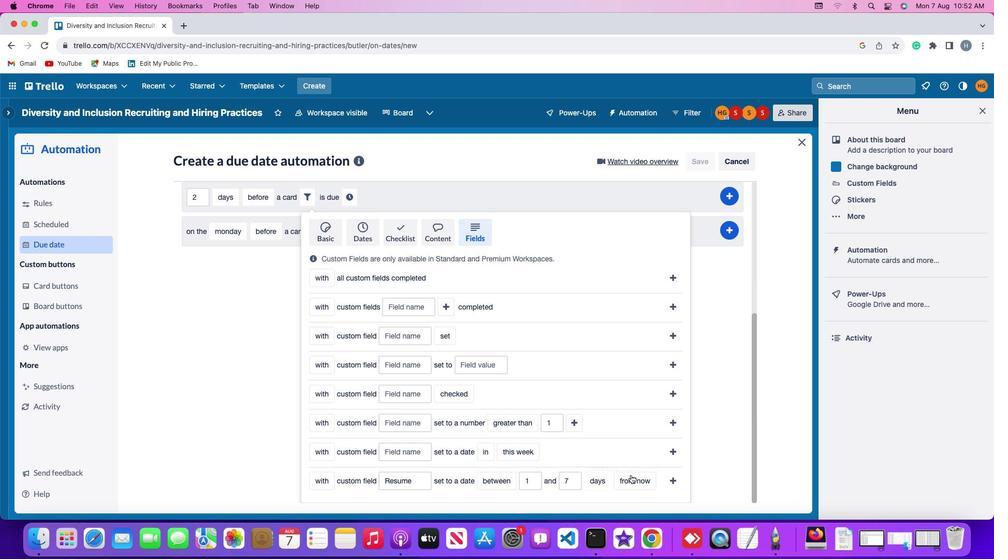 
Action: Mouse moved to (627, 472)
Screenshot: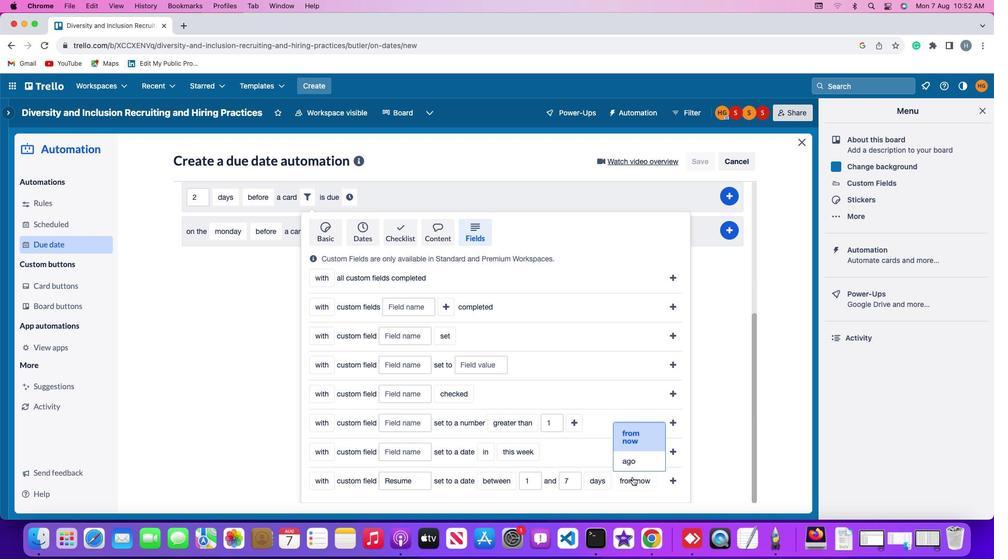 
Action: Mouse pressed left at (627, 472)
Screenshot: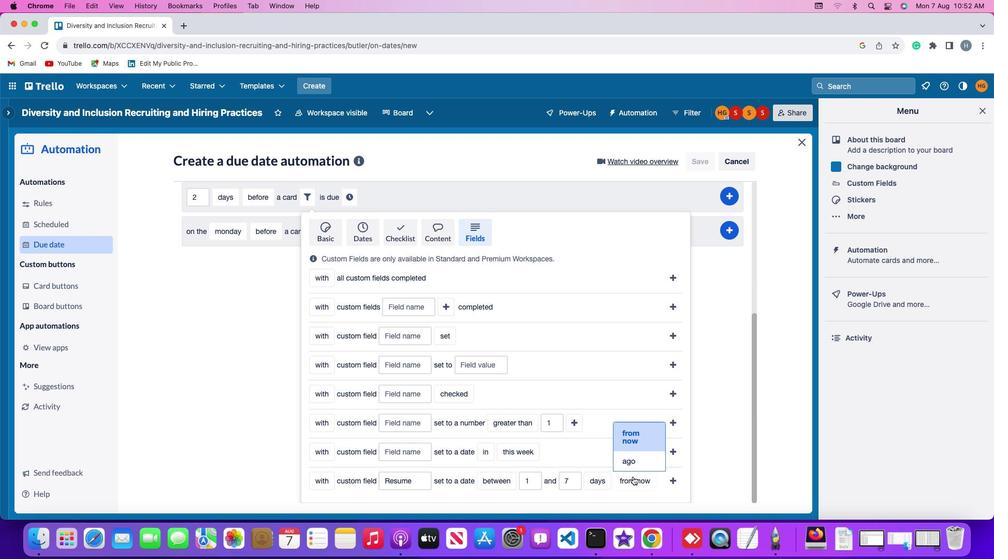 
Action: Mouse moved to (637, 434)
Screenshot: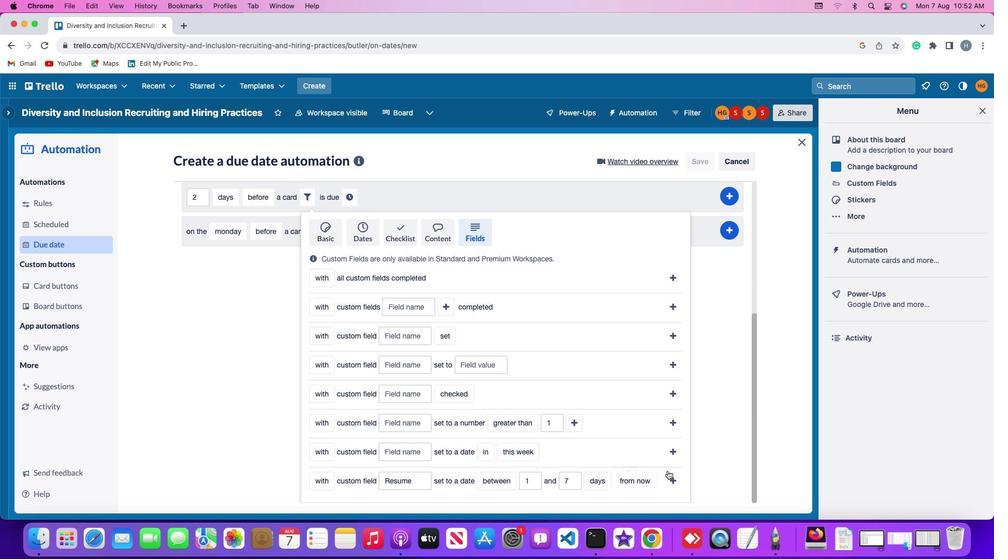 
Action: Mouse pressed left at (637, 434)
Screenshot: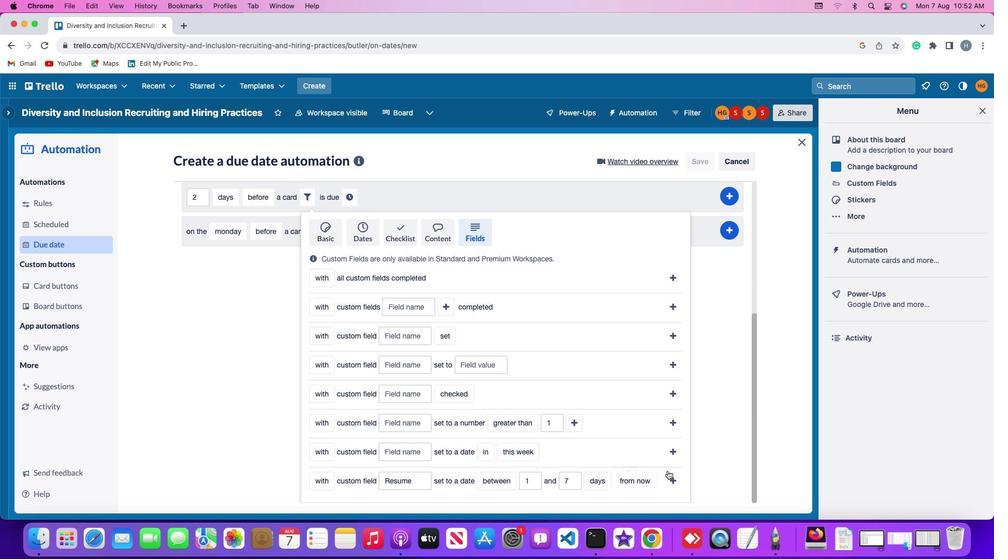 
Action: Mouse moved to (671, 477)
Screenshot: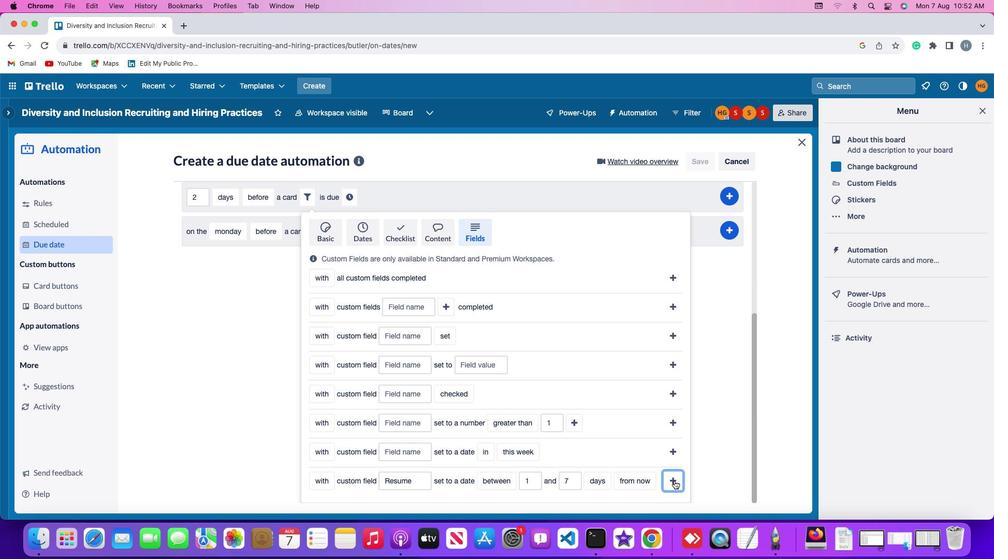 
Action: Mouse pressed left at (671, 477)
Screenshot: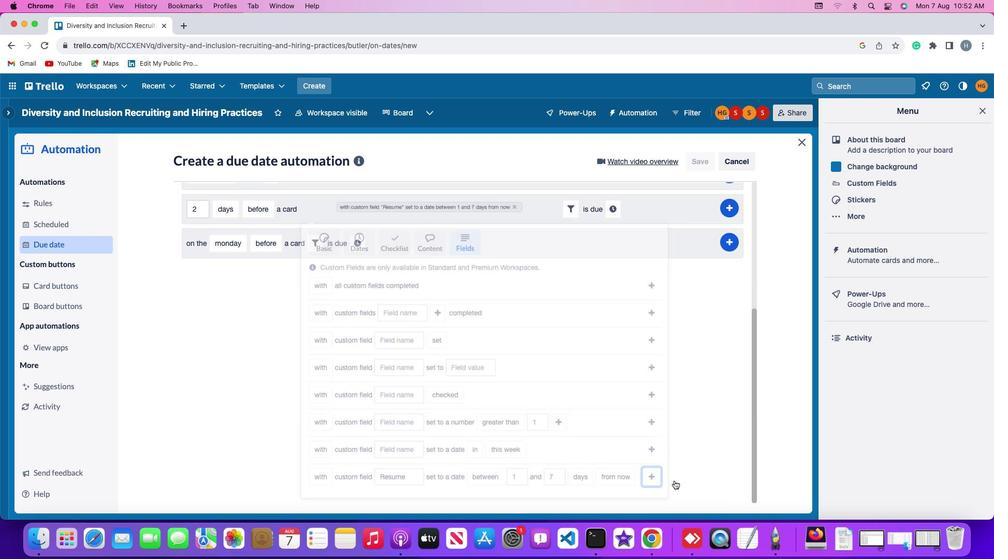 
Action: Mouse moved to (609, 412)
Screenshot: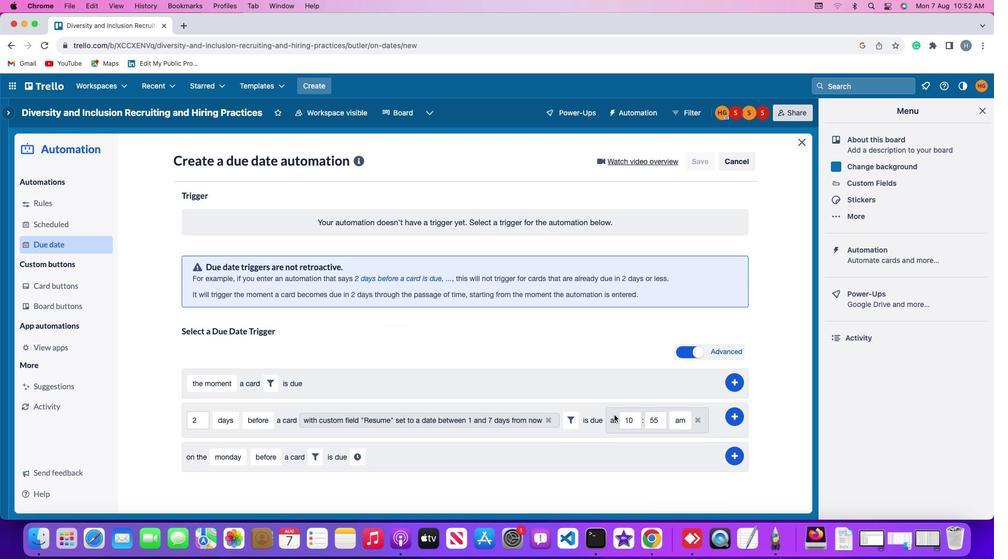 
Action: Mouse pressed left at (609, 412)
Screenshot: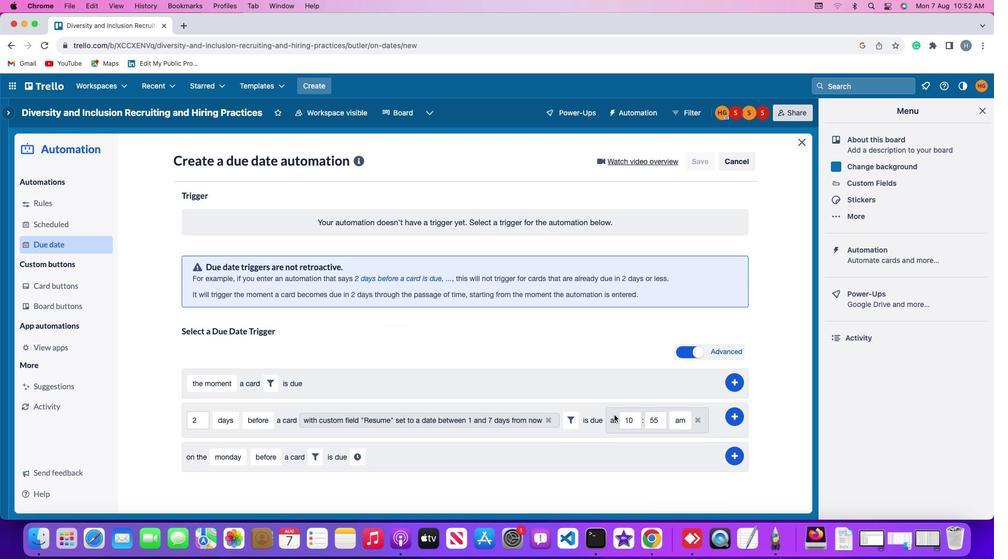 
Action: Mouse moved to (634, 415)
Screenshot: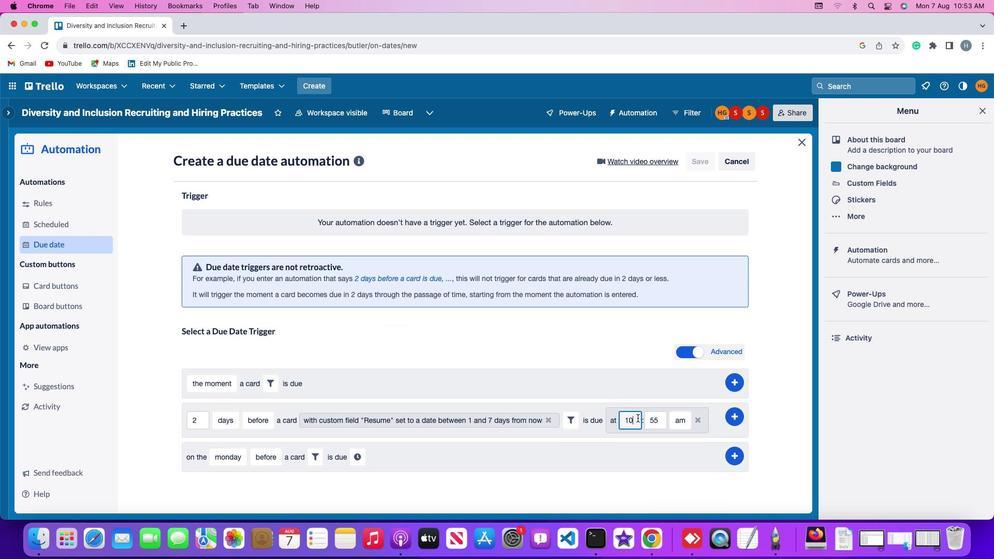 
Action: Mouse pressed left at (634, 415)
Screenshot: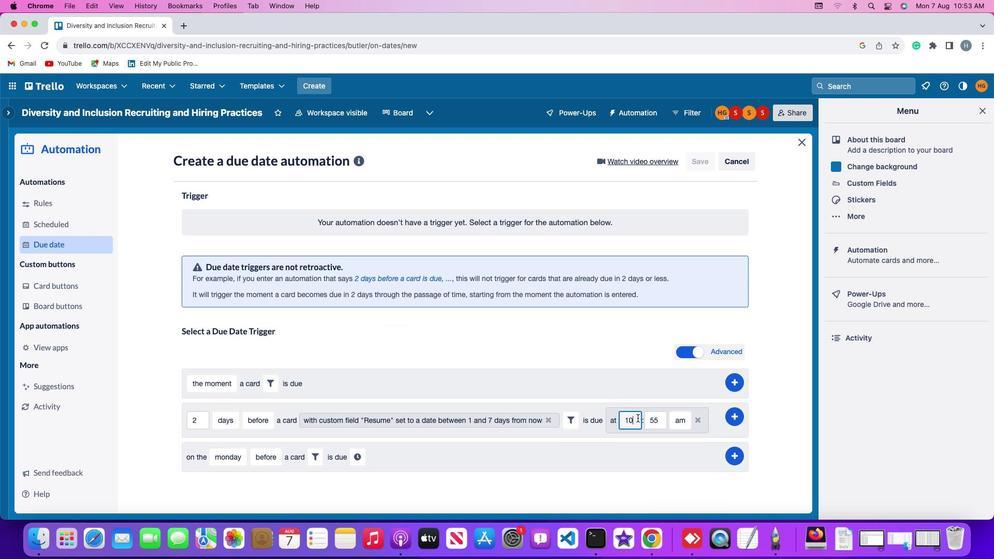 
Action: Key pressed Key.backspaceKey.backspaceKey.backspace'1''1'
Screenshot: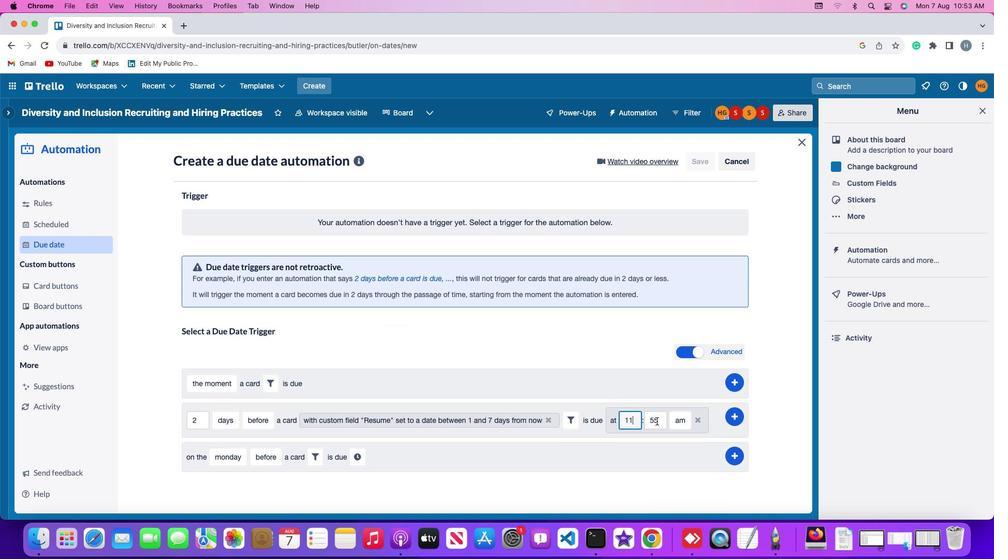 
Action: Mouse moved to (656, 417)
Screenshot: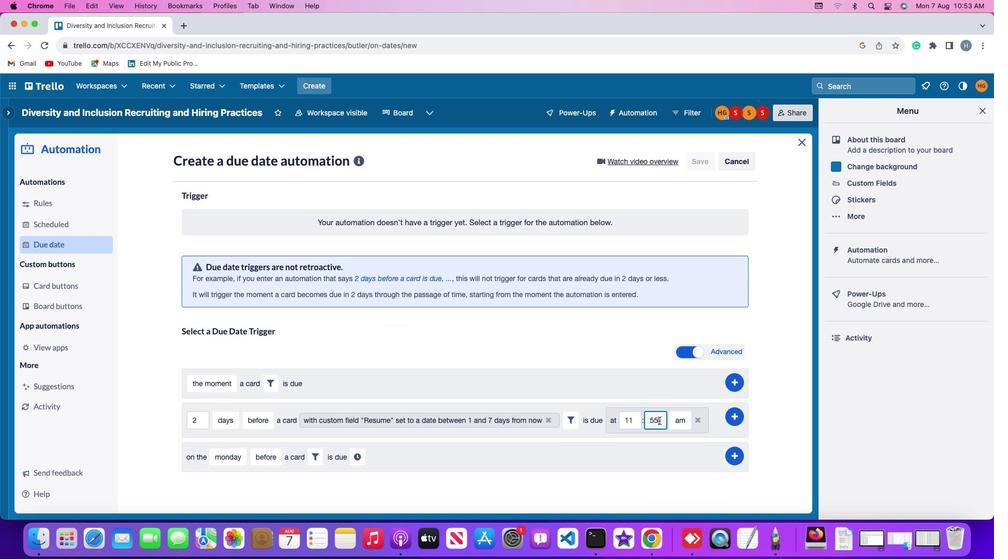 
Action: Mouse pressed left at (656, 417)
Screenshot: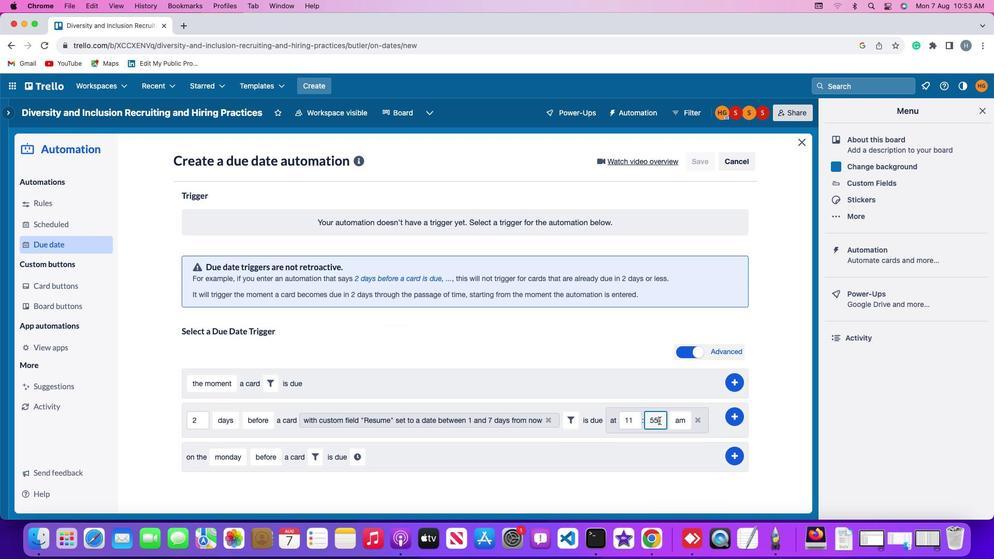 
Action: Key pressed Key.backspaceKey.backspaceKey.backspace'0''0'
Screenshot: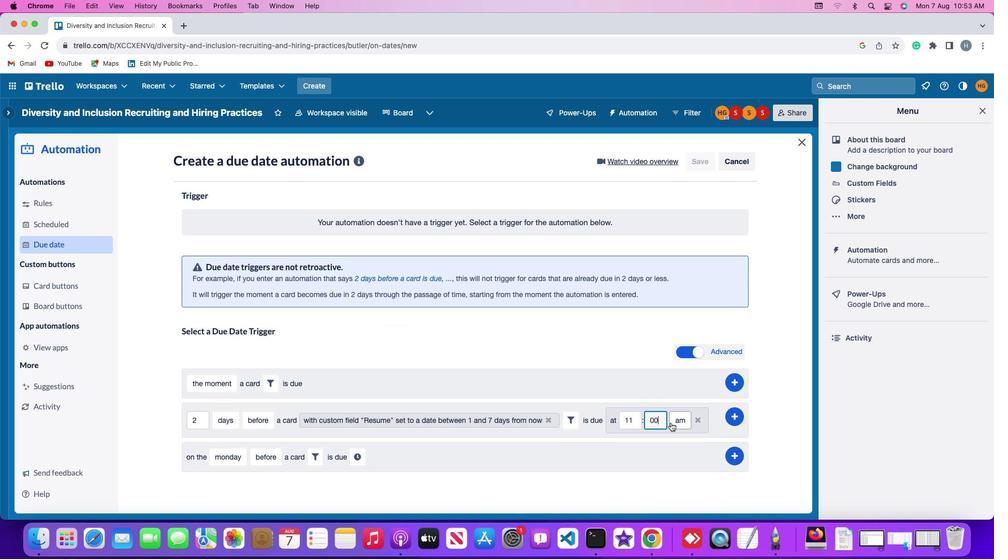 
Action: Mouse moved to (670, 418)
Screenshot: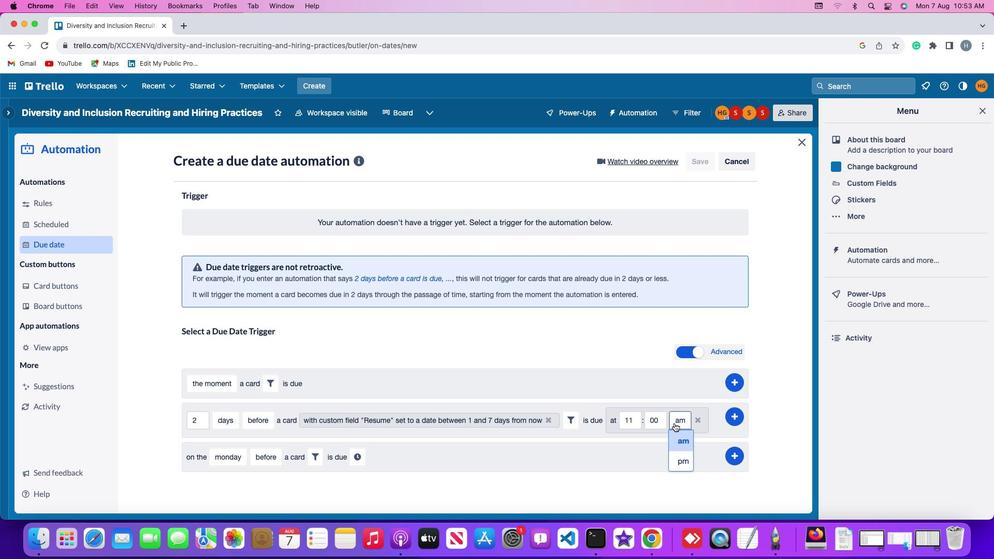
Action: Mouse pressed left at (670, 418)
Screenshot: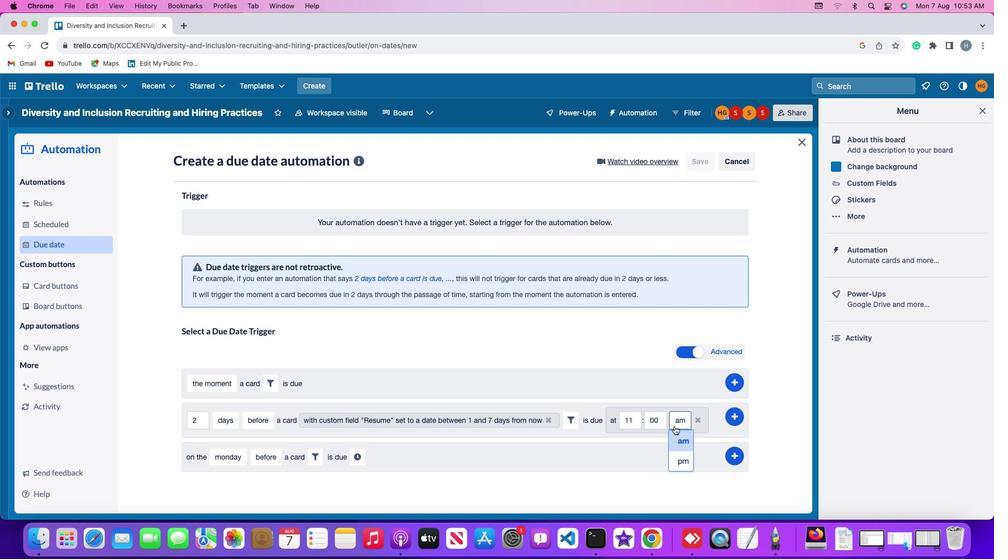 
Action: Mouse moved to (674, 433)
Screenshot: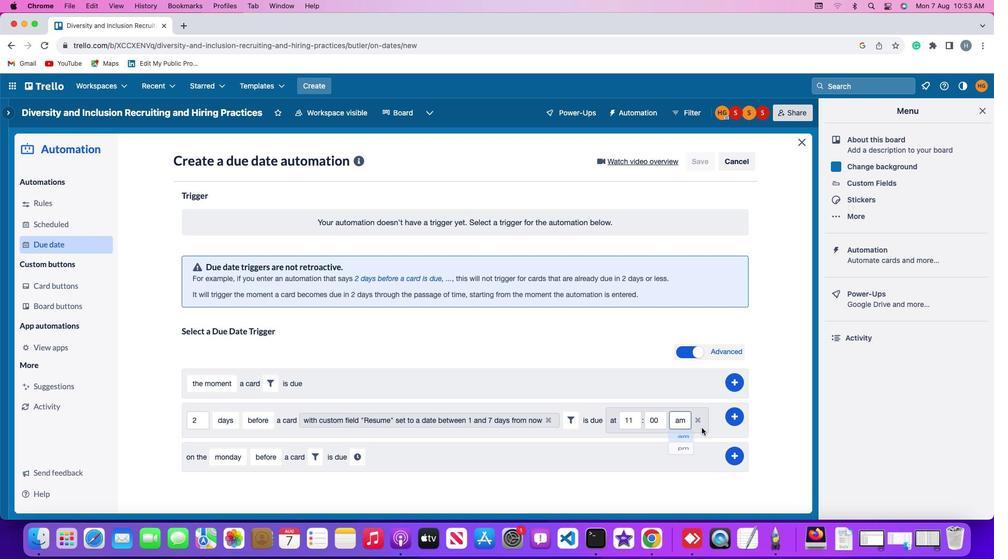 
Action: Mouse pressed left at (674, 433)
Screenshot: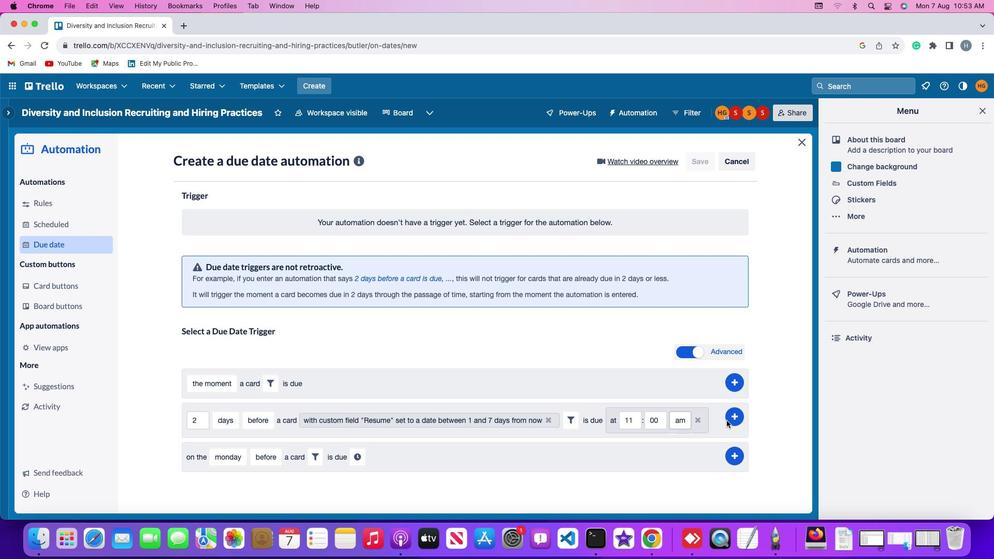 
Action: Mouse moved to (729, 413)
Screenshot: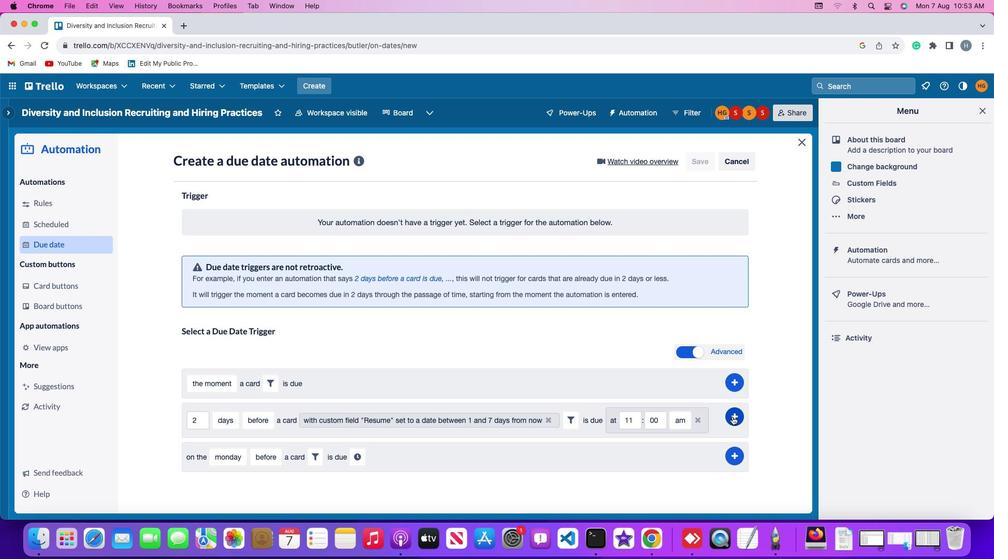 
Action: Mouse pressed left at (729, 413)
Screenshot: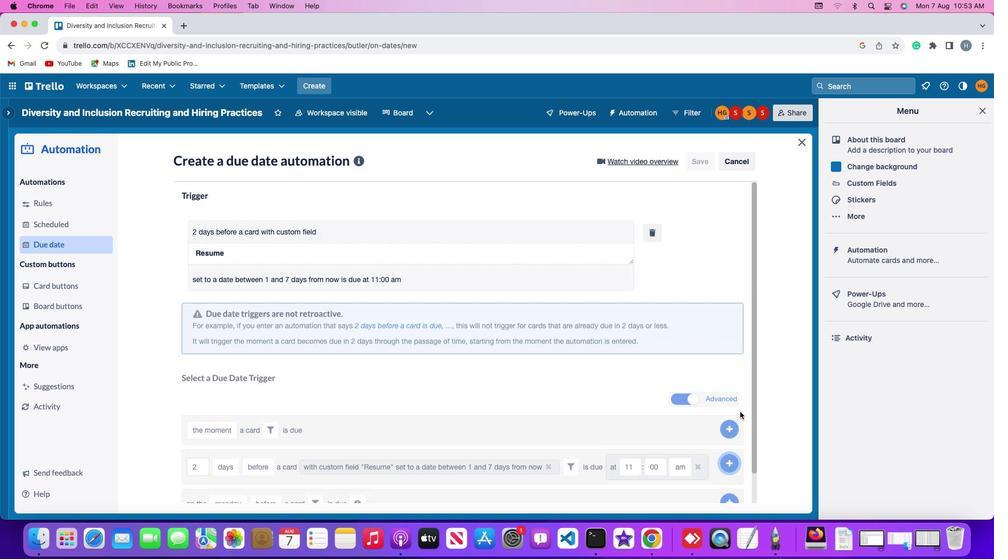 
Action: Mouse moved to (783, 331)
Screenshot: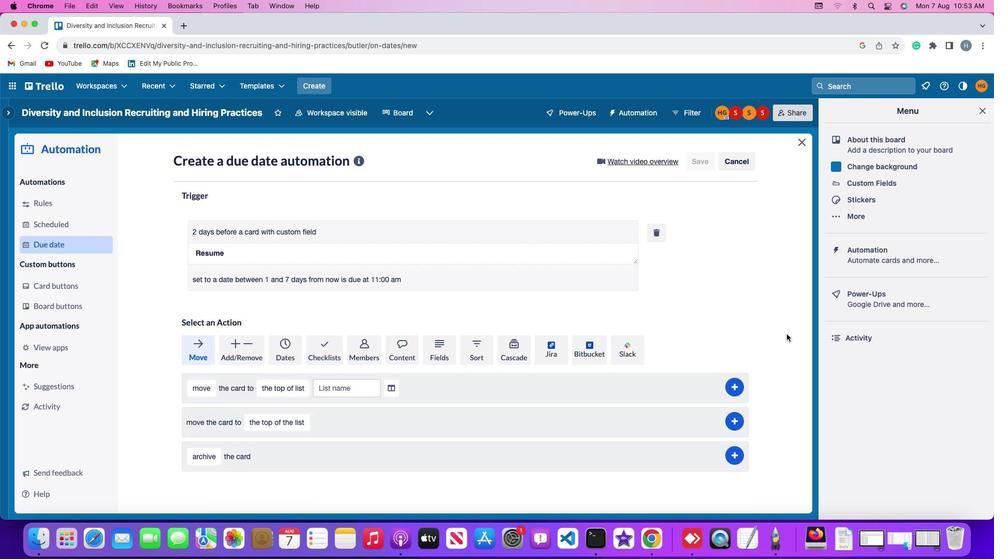 
